 Task: Search one way flight ticket for 5 adults, 2 children, 1 infant in seat and 2 infants on lap in economy from Albuquerque: Albuquerque International Sunport to Springfield: Abraham Lincoln Capital Airport on 5-2-2023. Choice of flights is Delta. Number of bags: 1 carry on bag and 1 checked bag. Price is upto 100000. Outbound departure time preference is 22:00.
Action: Mouse moved to (262, 368)
Screenshot: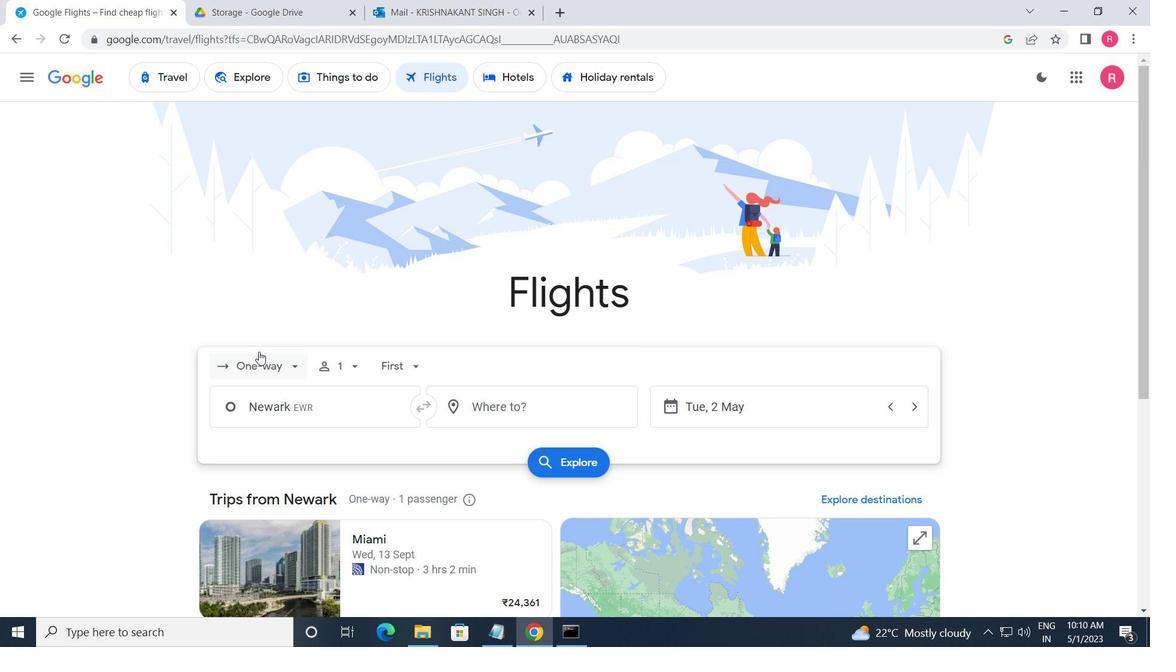 
Action: Mouse pressed left at (262, 368)
Screenshot: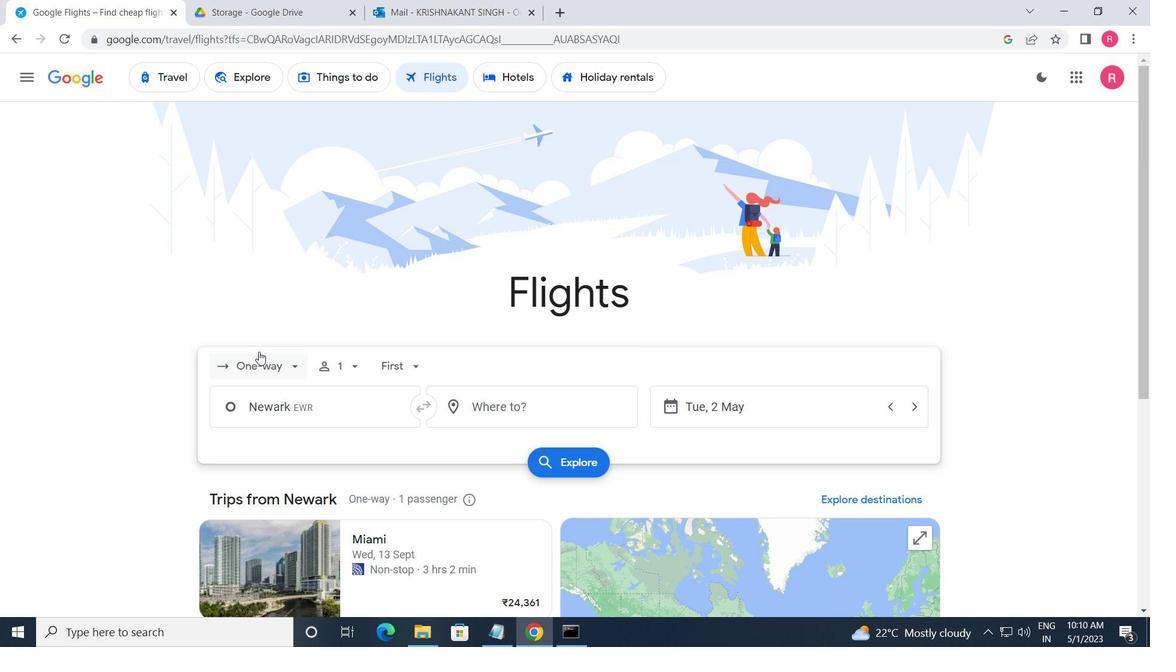 
Action: Mouse moved to (252, 440)
Screenshot: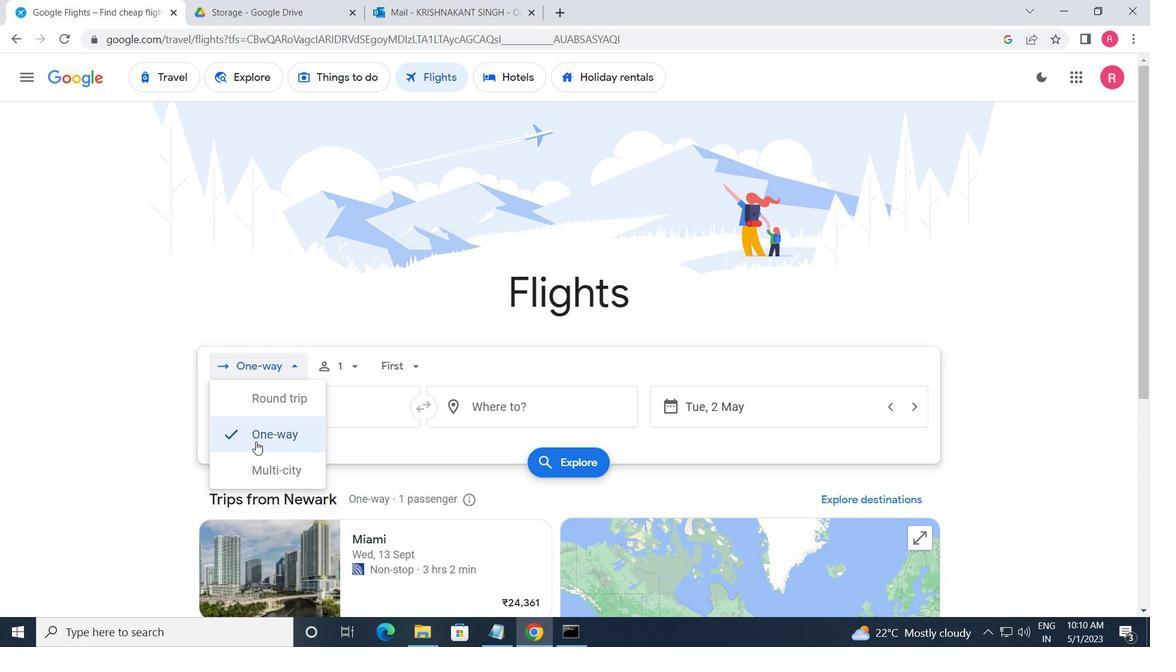
Action: Mouse pressed left at (252, 440)
Screenshot: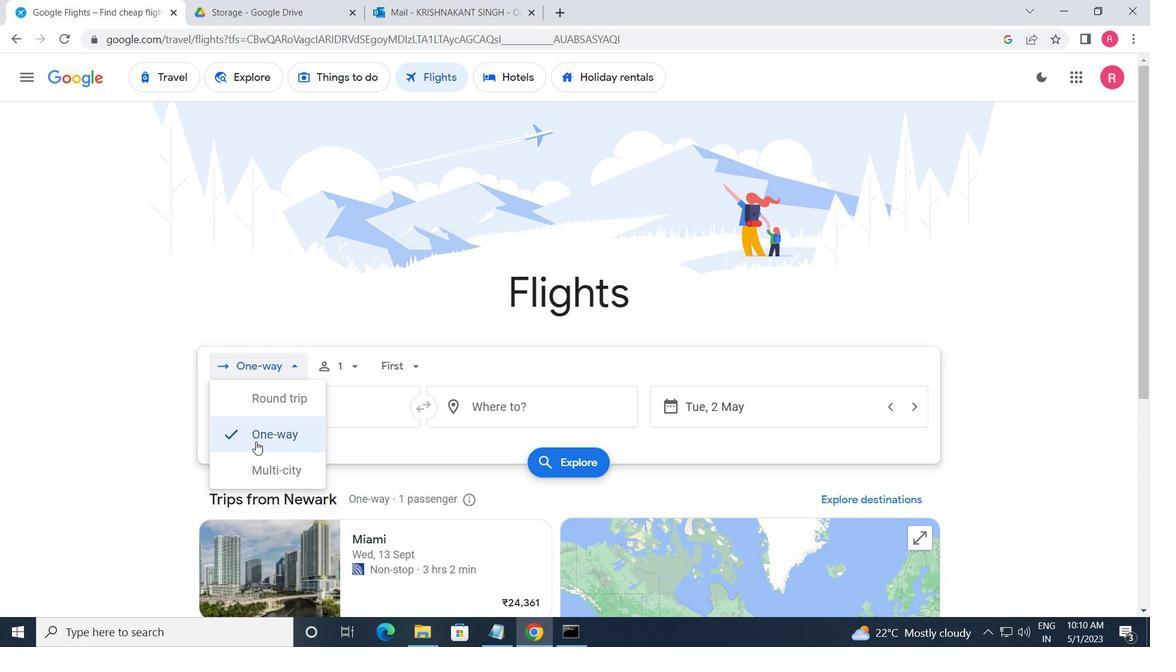 
Action: Mouse moved to (355, 364)
Screenshot: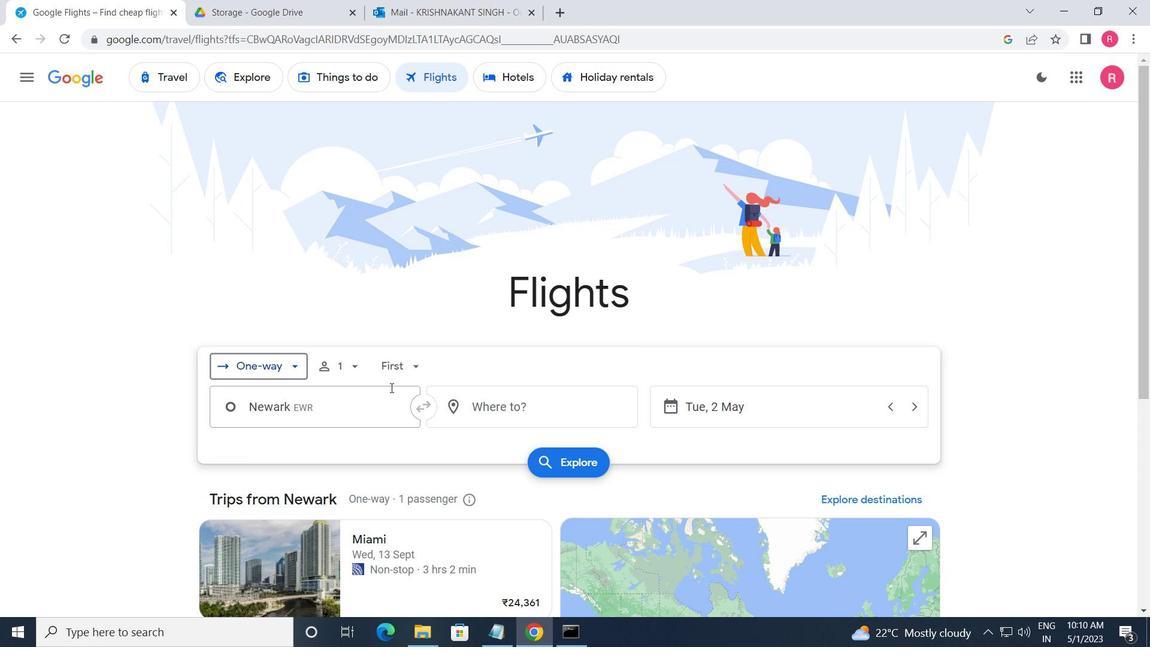 
Action: Mouse pressed left at (355, 364)
Screenshot: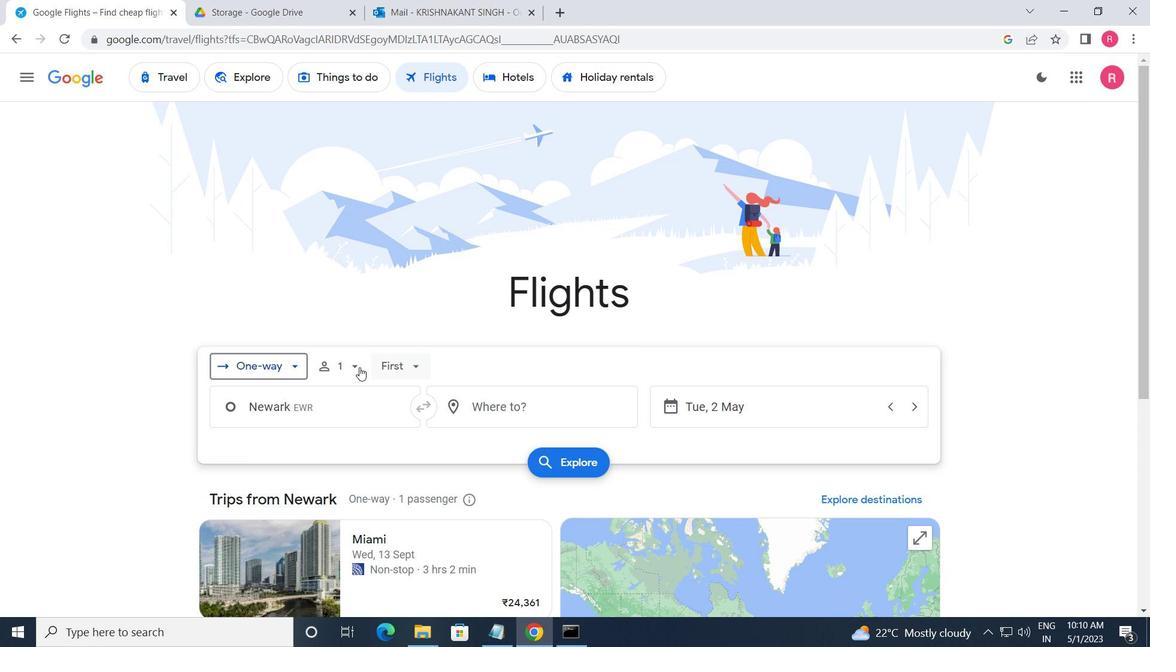 
Action: Mouse moved to (466, 411)
Screenshot: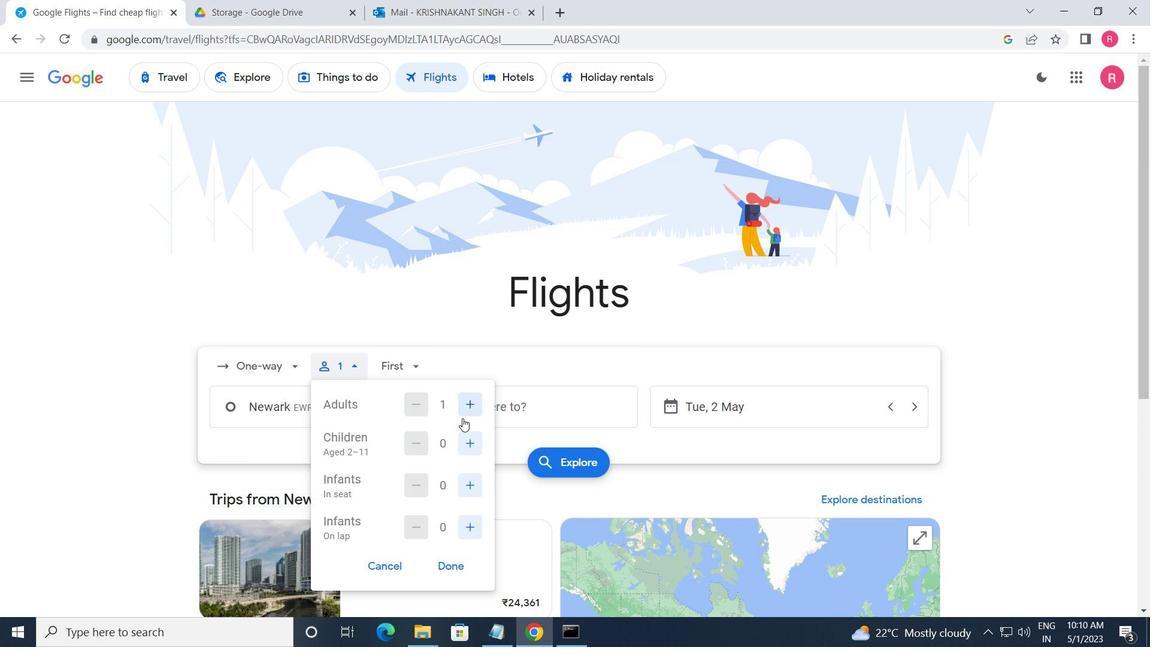 
Action: Mouse pressed left at (466, 411)
Screenshot: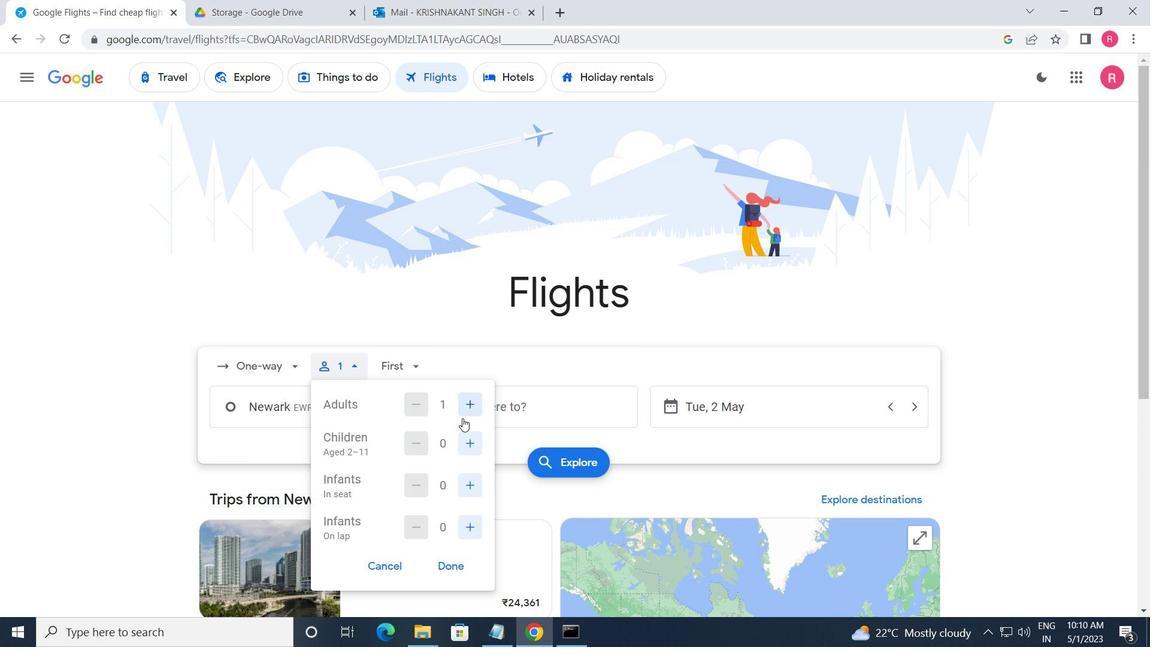 
Action: Mouse moved to (468, 412)
Screenshot: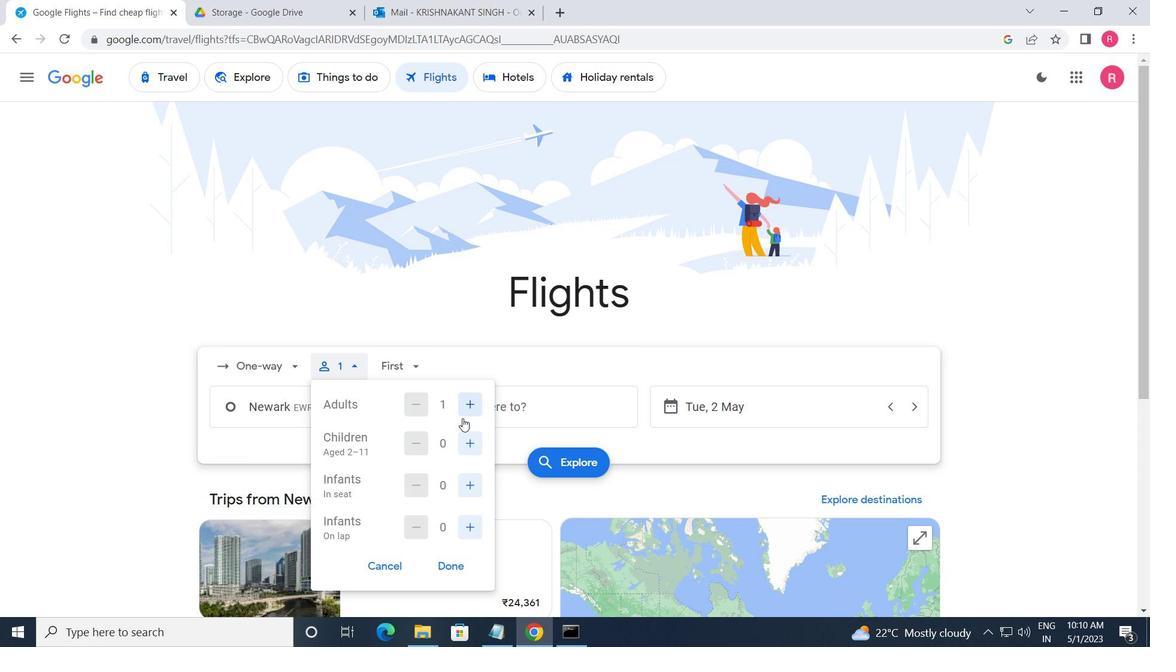
Action: Mouse pressed left at (468, 412)
Screenshot: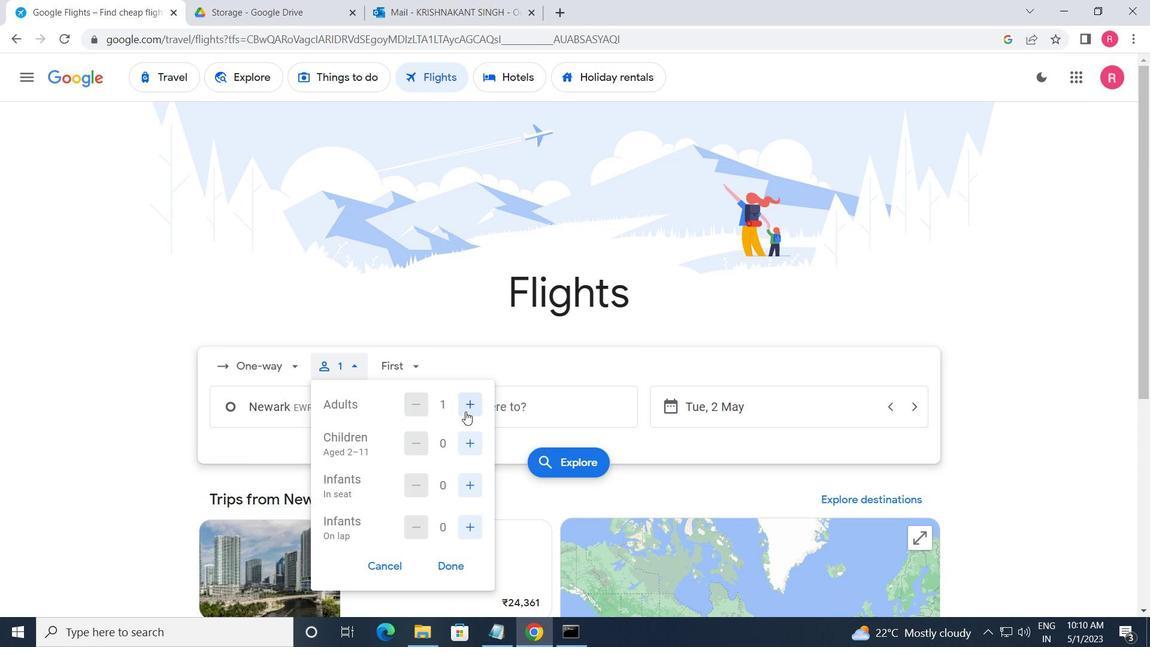
Action: Mouse pressed left at (468, 412)
Screenshot: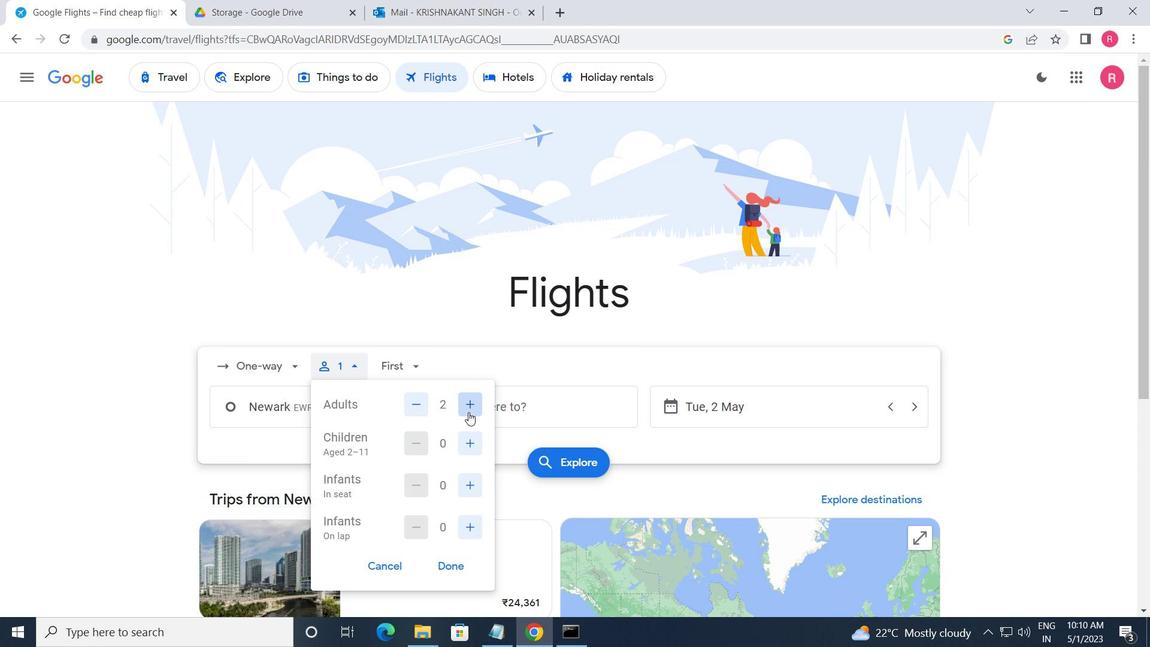 
Action: Mouse moved to (468, 412)
Screenshot: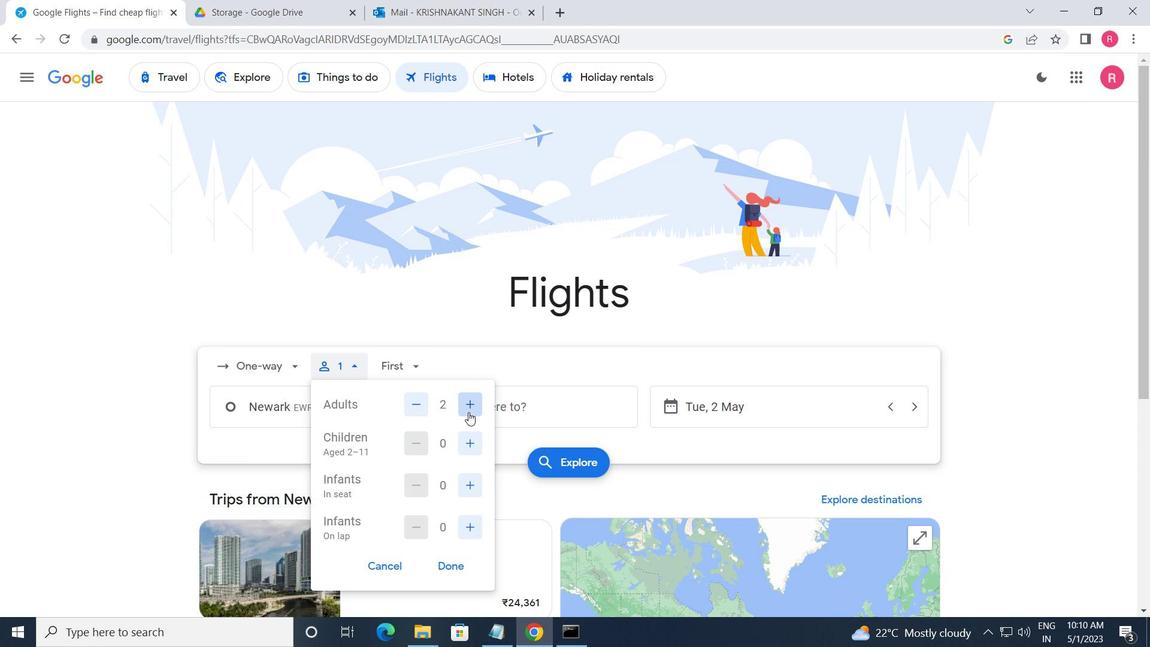 
Action: Mouse pressed left at (468, 412)
Screenshot: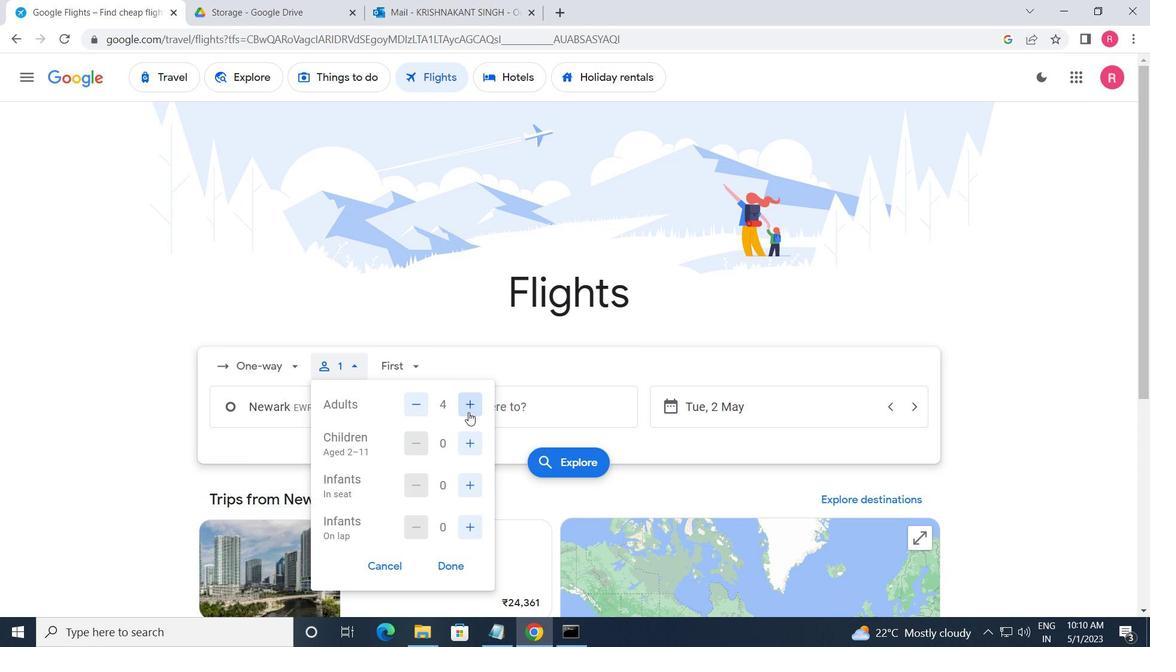 
Action: Mouse moved to (472, 445)
Screenshot: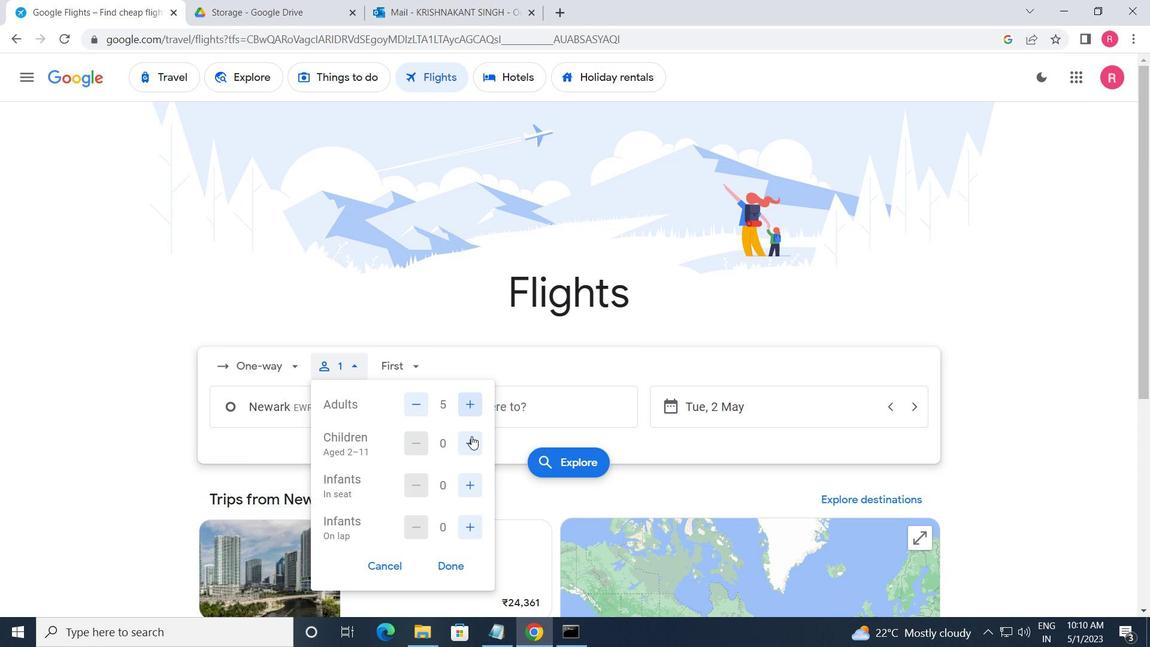 
Action: Mouse pressed left at (472, 445)
Screenshot: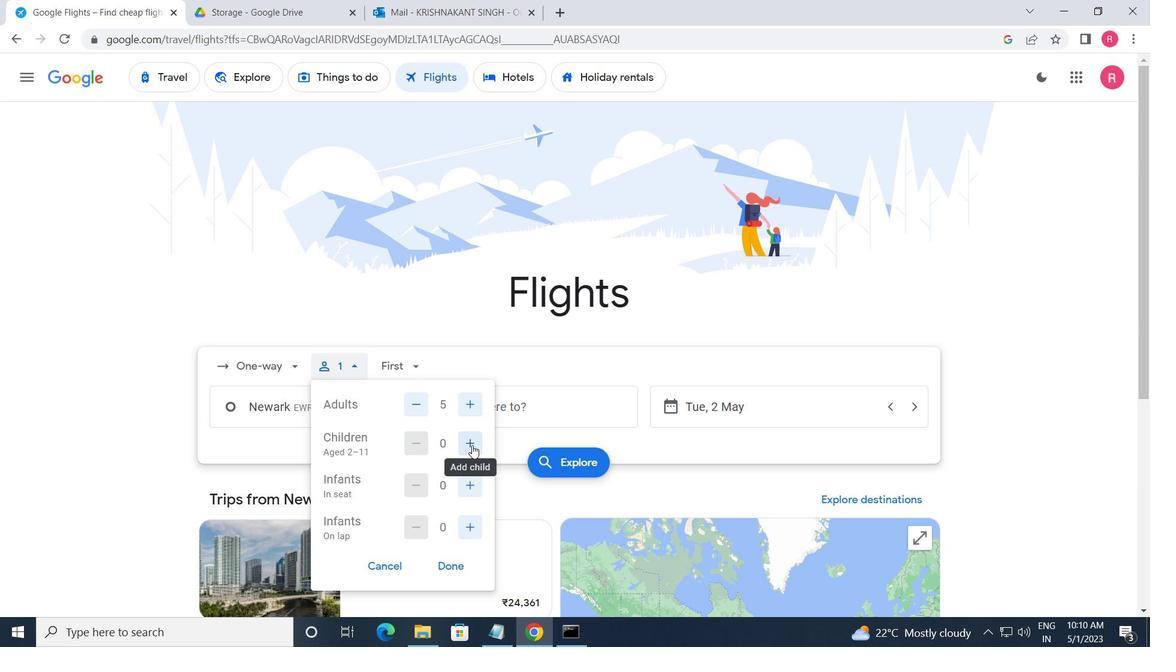 
Action: Mouse pressed left at (472, 445)
Screenshot: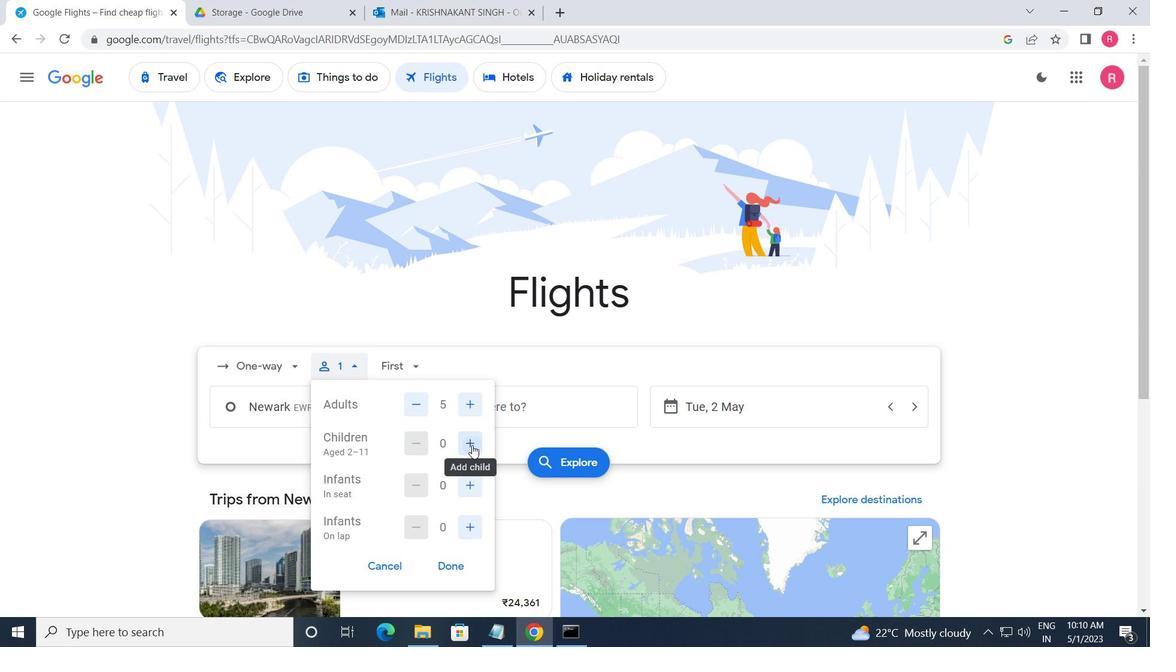 
Action: Mouse moved to (465, 491)
Screenshot: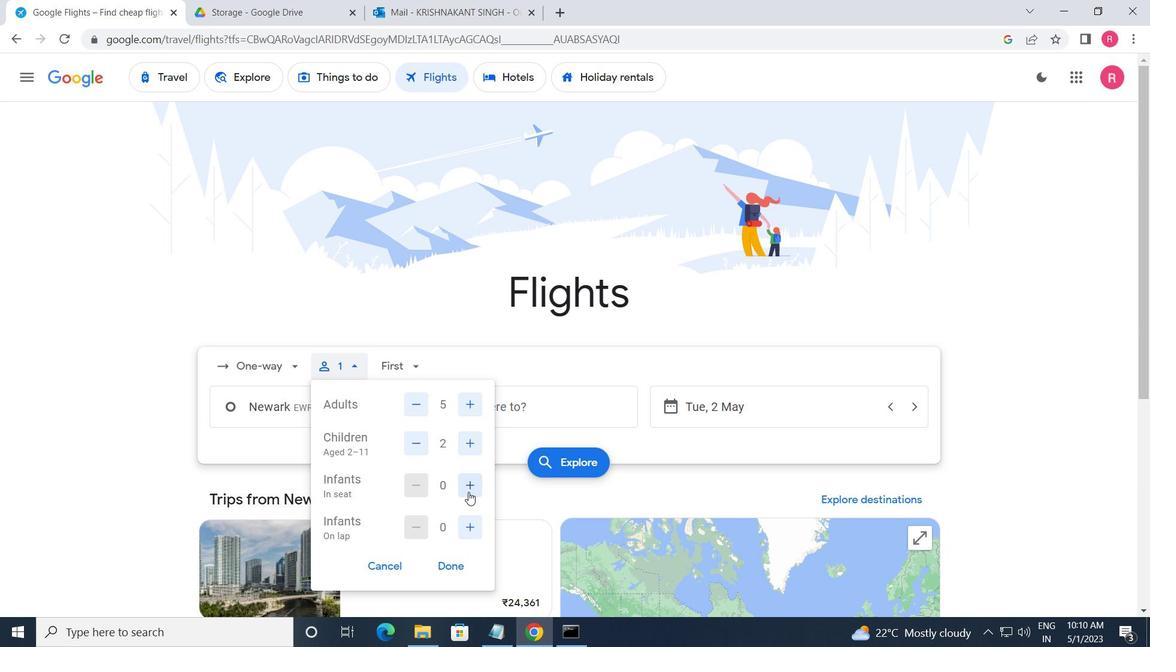 
Action: Mouse pressed left at (465, 491)
Screenshot: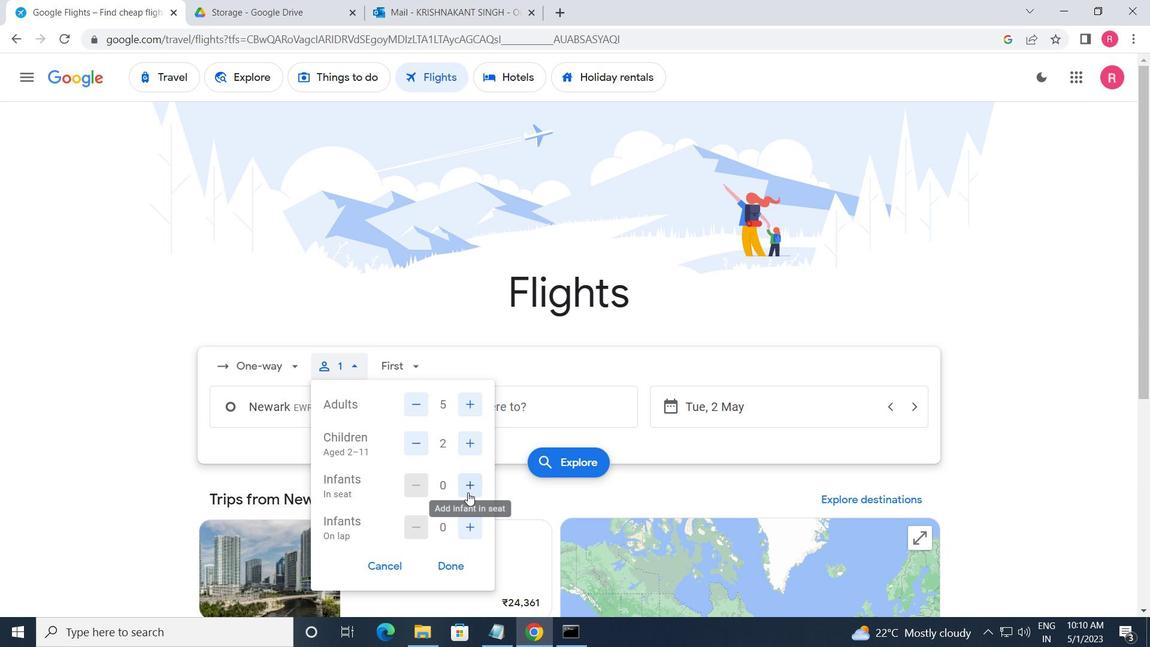 
Action: Mouse moved to (466, 519)
Screenshot: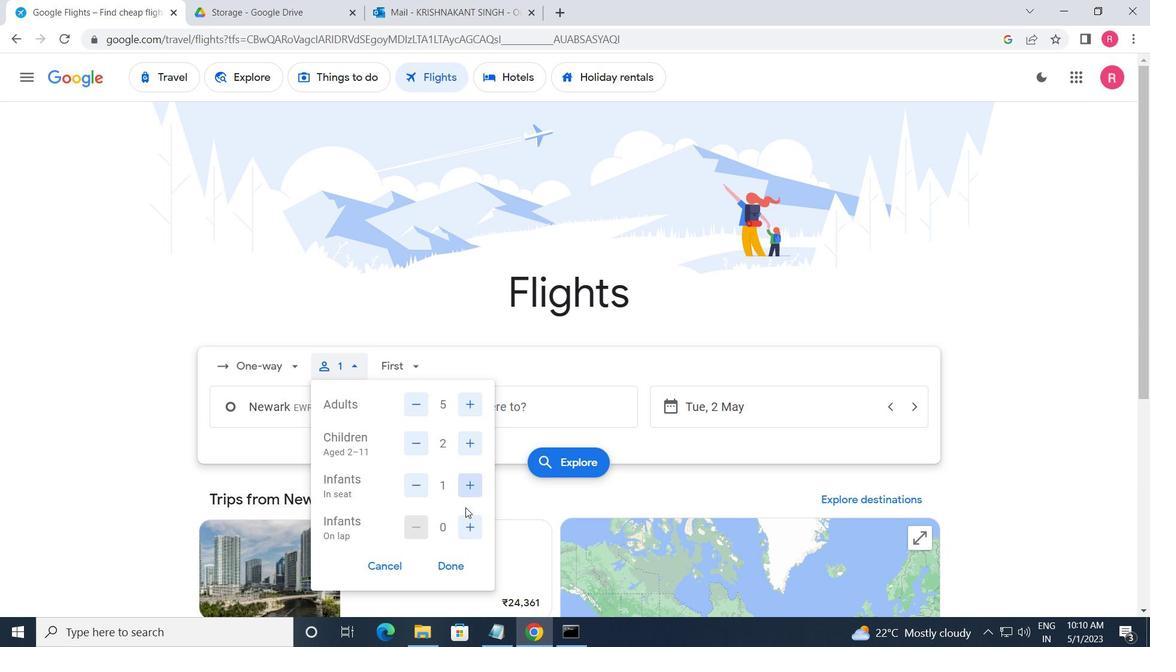 
Action: Mouse pressed left at (466, 519)
Screenshot: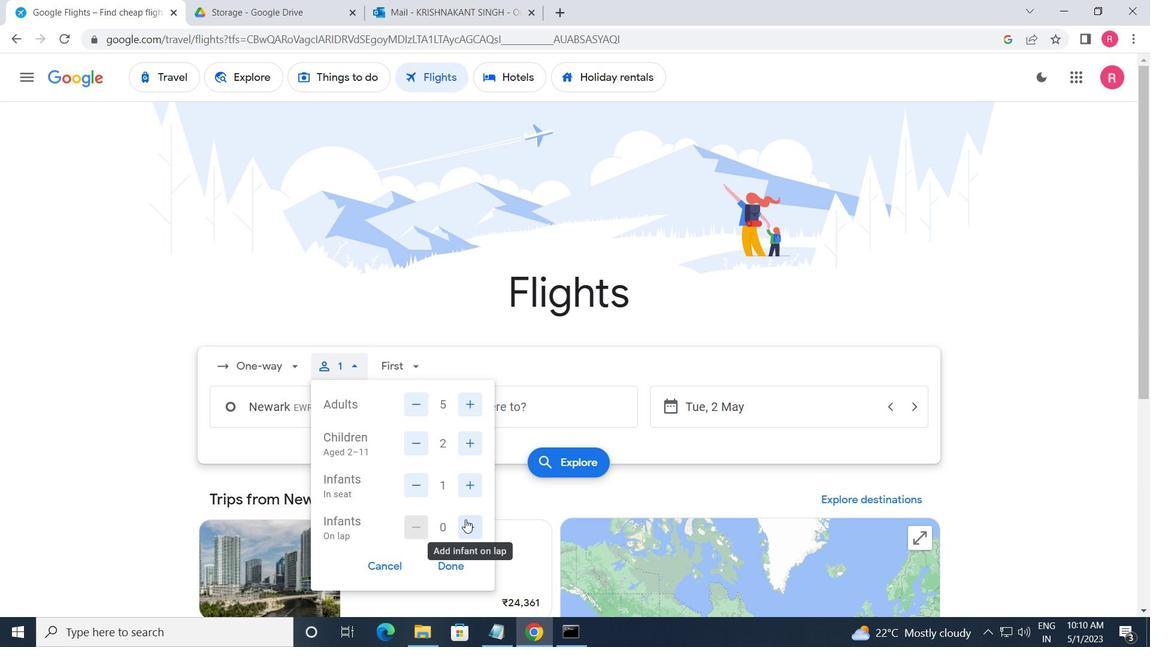 
Action: Mouse moved to (453, 566)
Screenshot: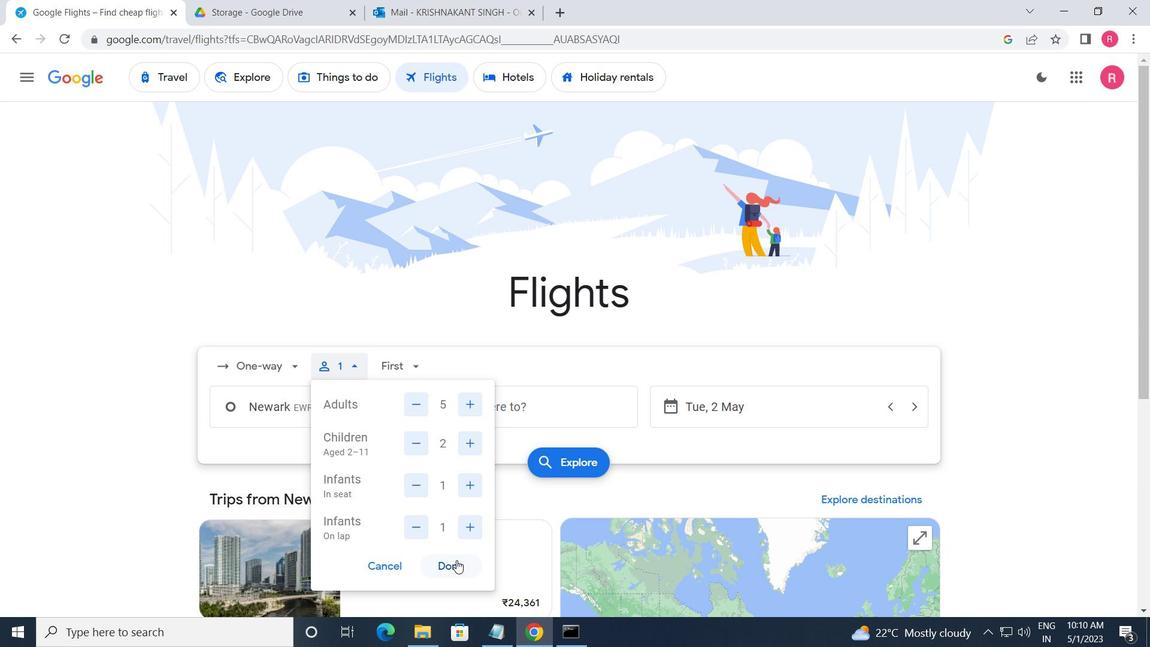 
Action: Mouse pressed left at (453, 566)
Screenshot: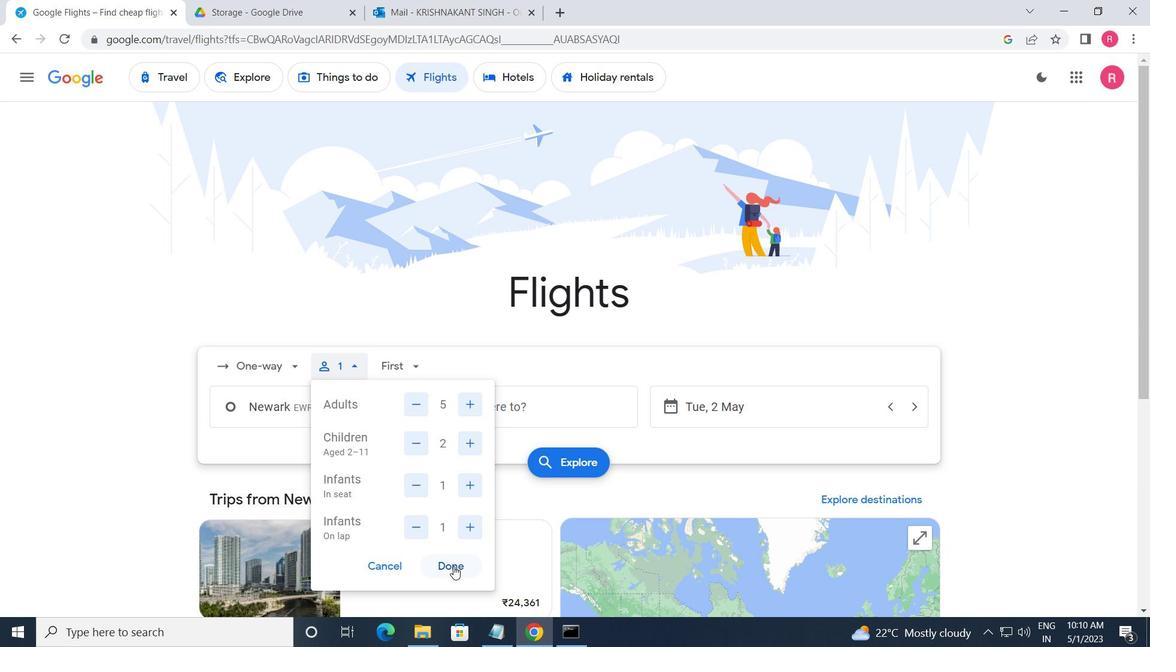 
Action: Mouse moved to (419, 365)
Screenshot: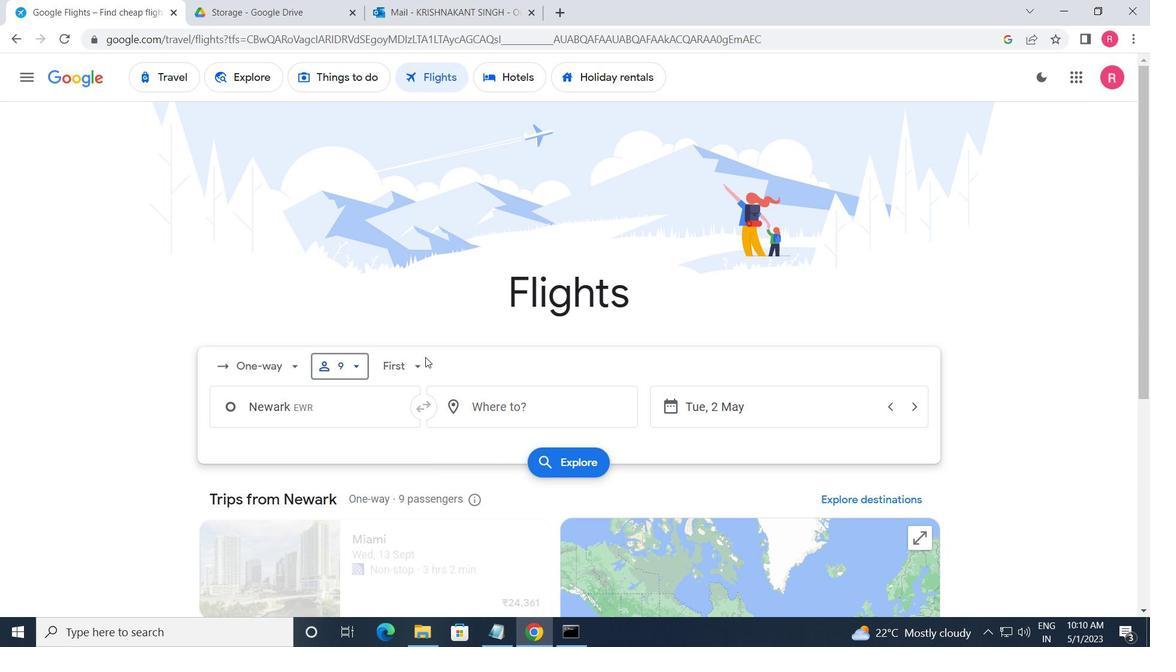 
Action: Mouse pressed left at (419, 365)
Screenshot: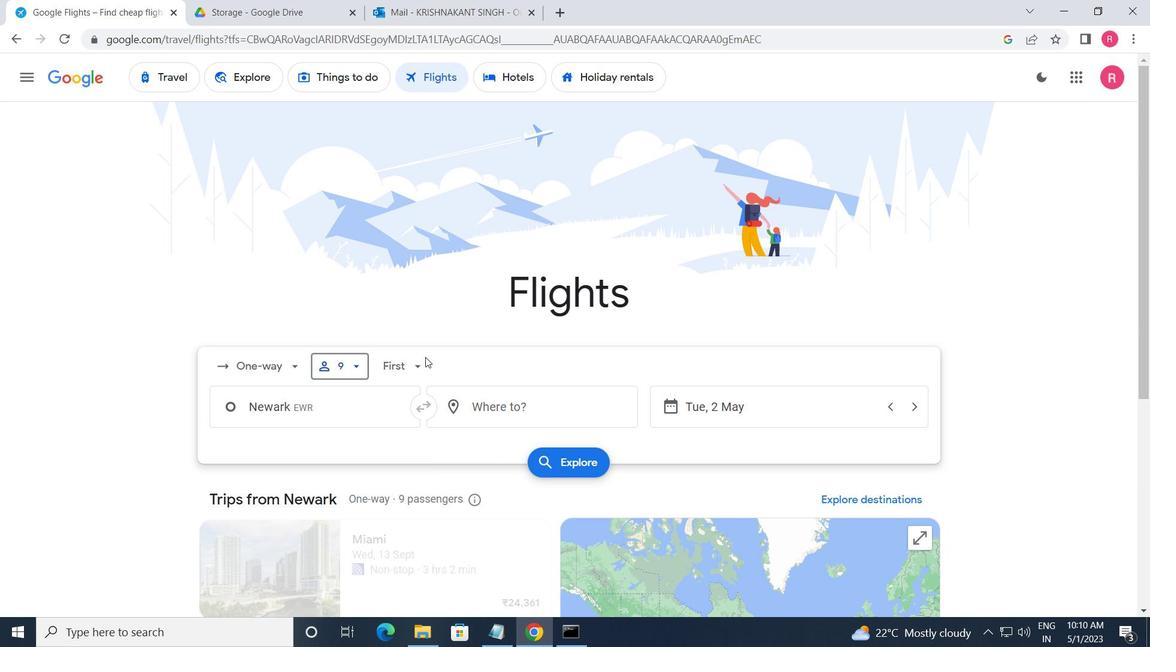 
Action: Mouse moved to (424, 409)
Screenshot: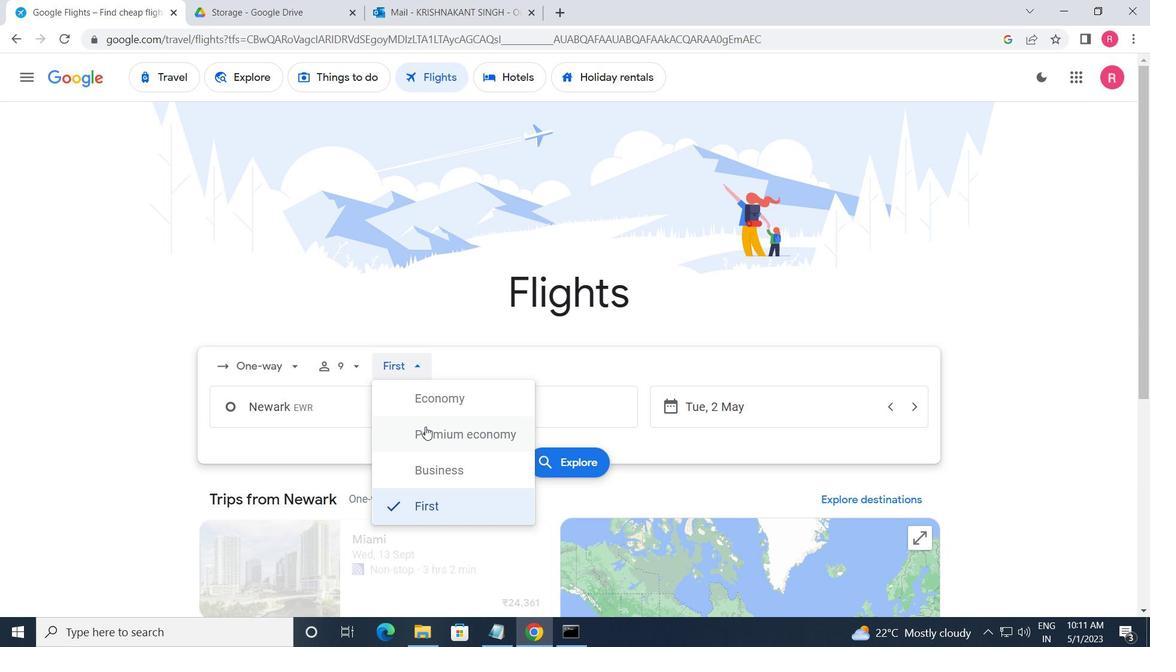 
Action: Mouse pressed left at (424, 409)
Screenshot: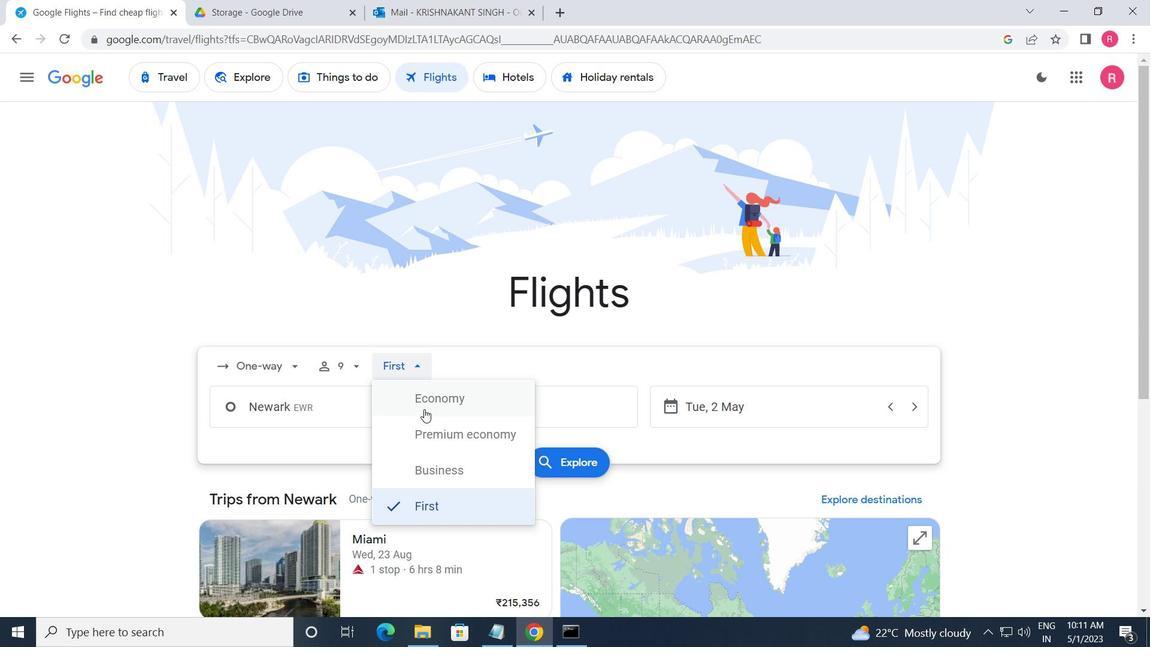 
Action: Mouse moved to (336, 403)
Screenshot: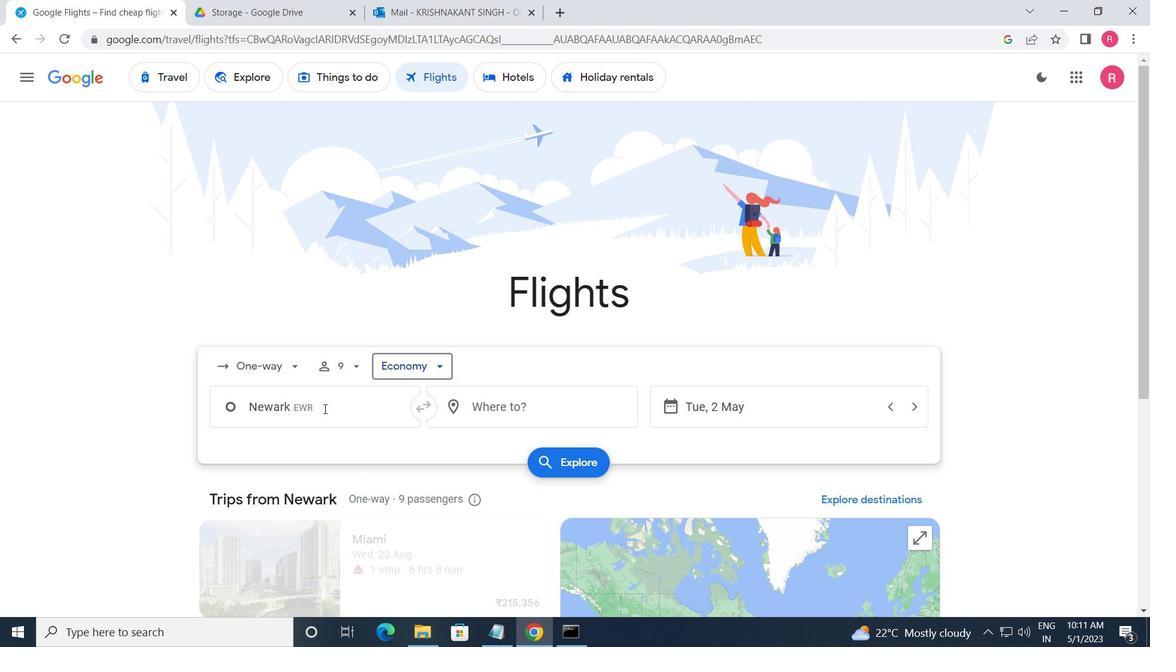 
Action: Mouse pressed left at (336, 403)
Screenshot: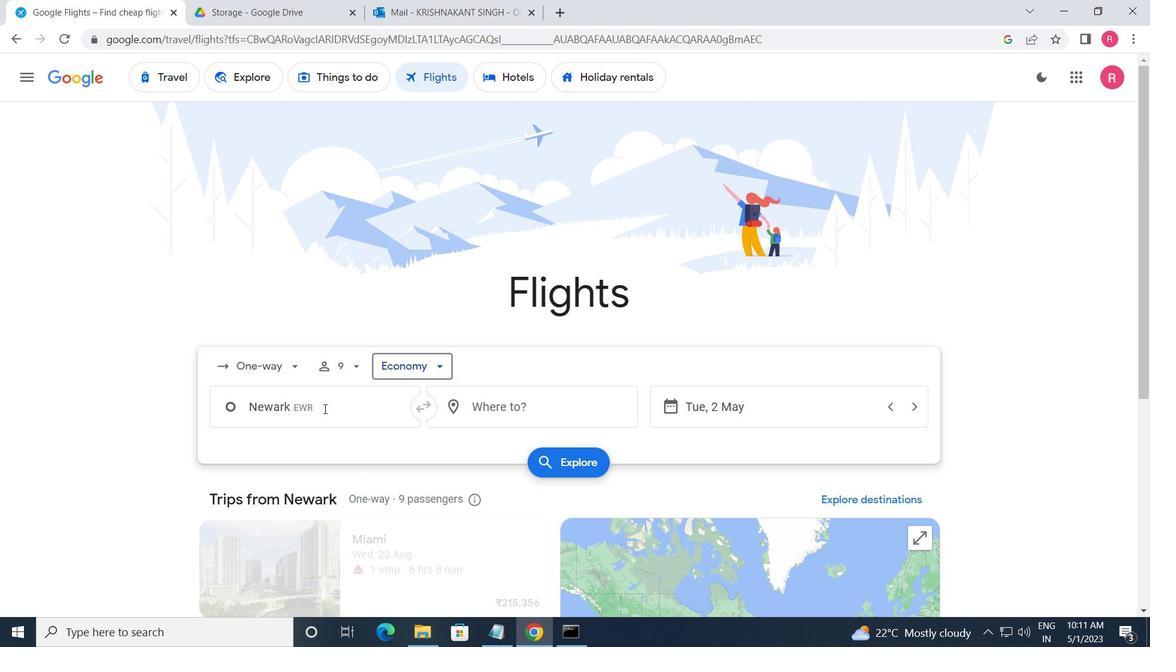 
Action: Mouse moved to (351, 492)
Screenshot: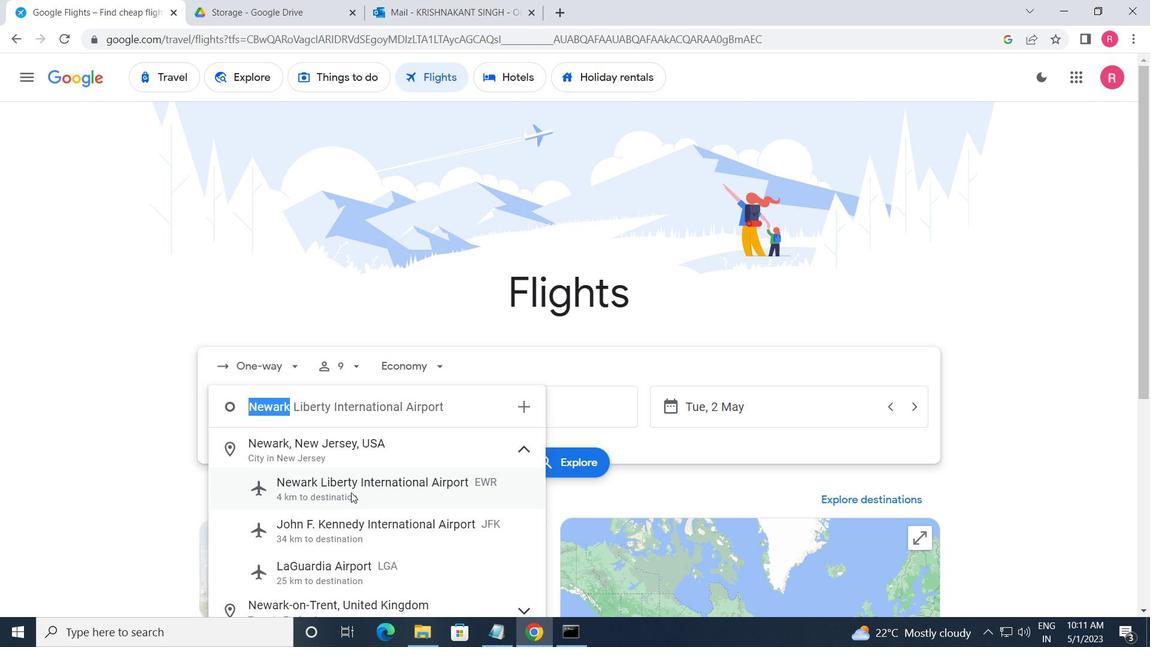 
Action: Mouse pressed left at (351, 492)
Screenshot: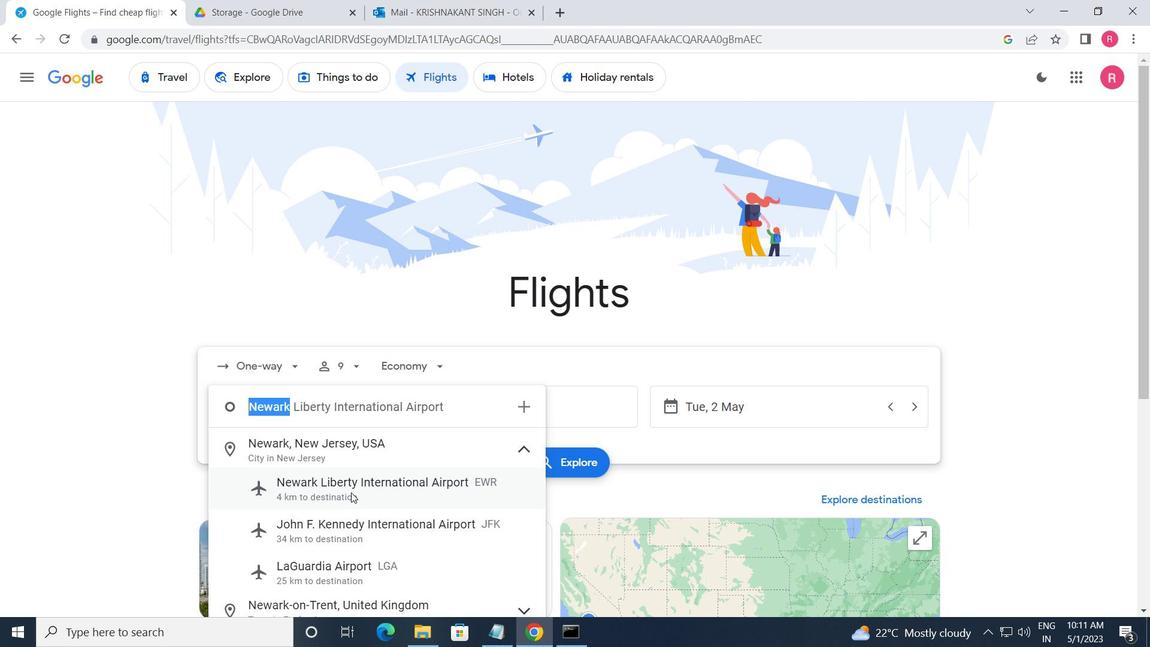 
Action: Mouse moved to (502, 416)
Screenshot: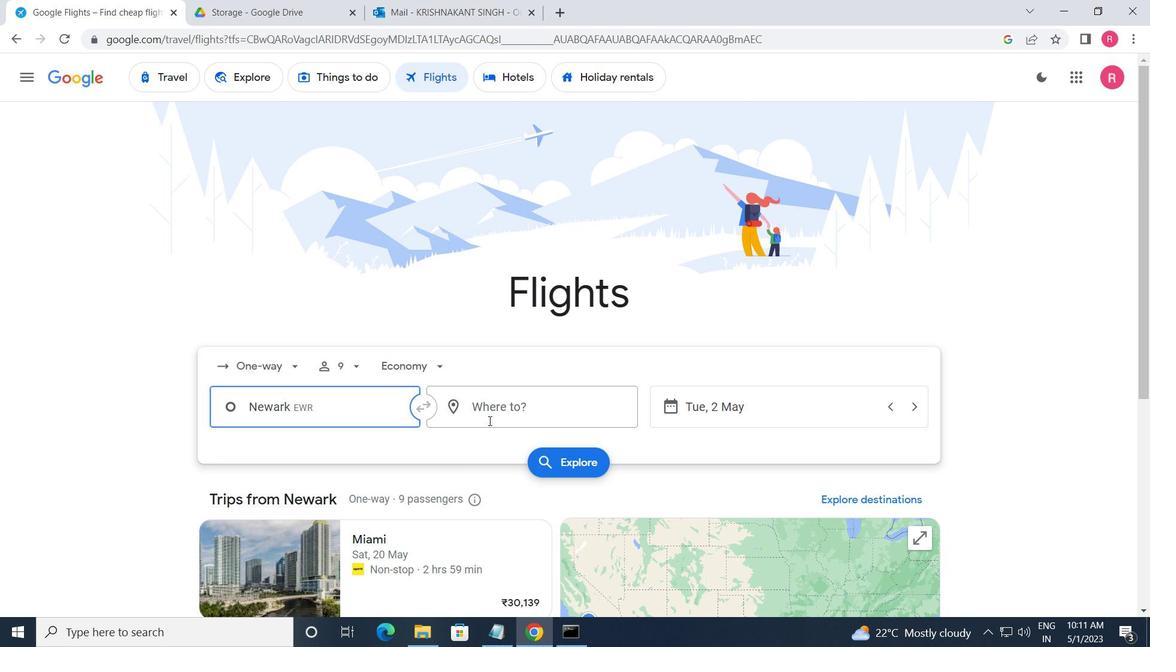 
Action: Mouse pressed left at (502, 416)
Screenshot: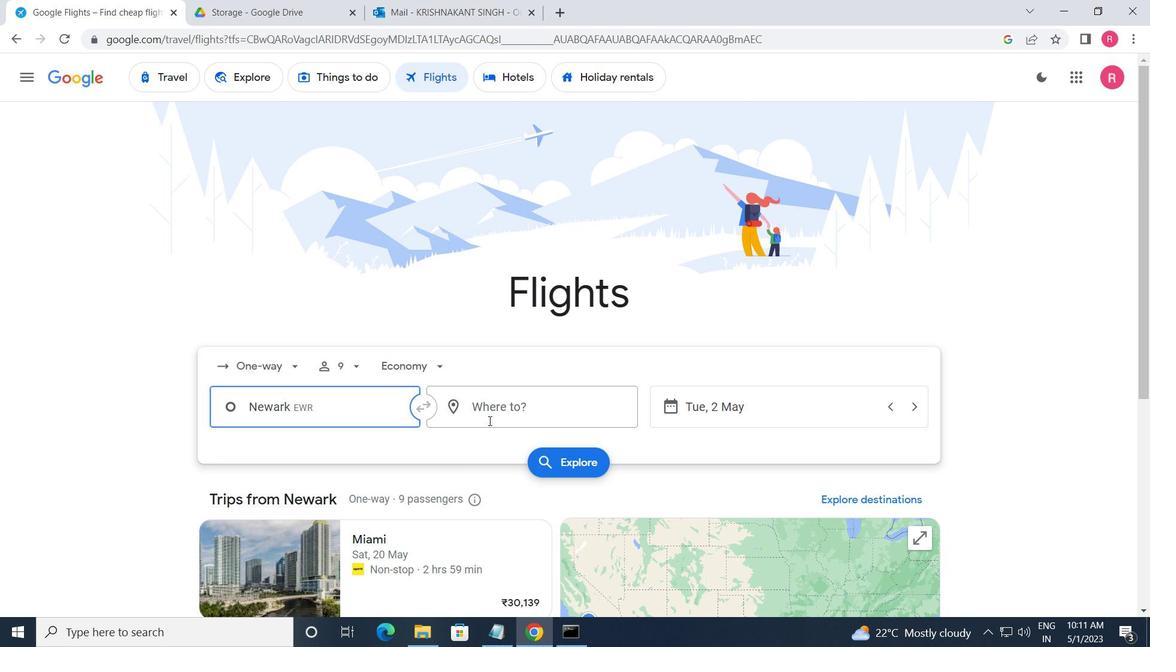 
Action: Mouse moved to (482, 550)
Screenshot: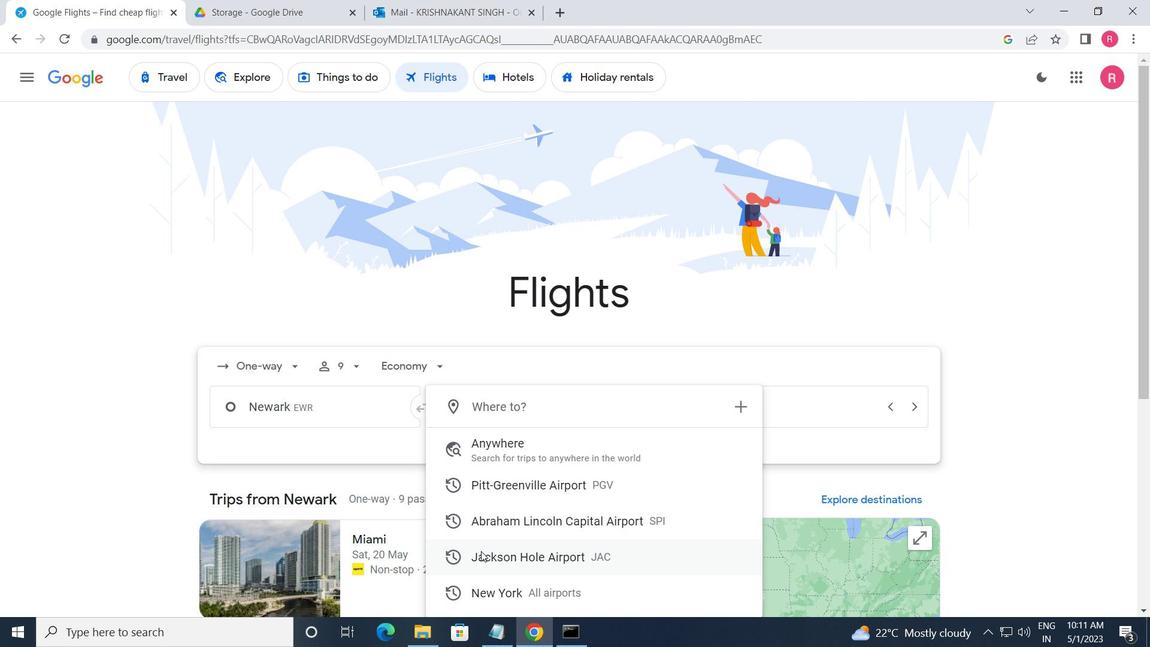 
Action: Mouse pressed left at (482, 550)
Screenshot: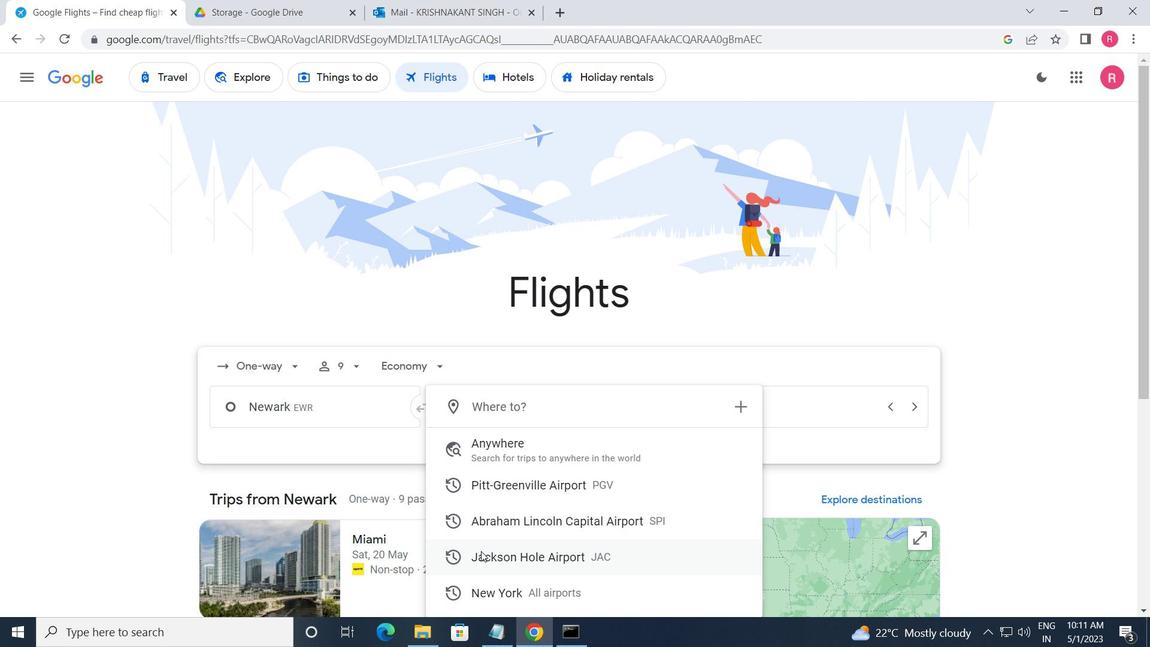 
Action: Mouse moved to (749, 422)
Screenshot: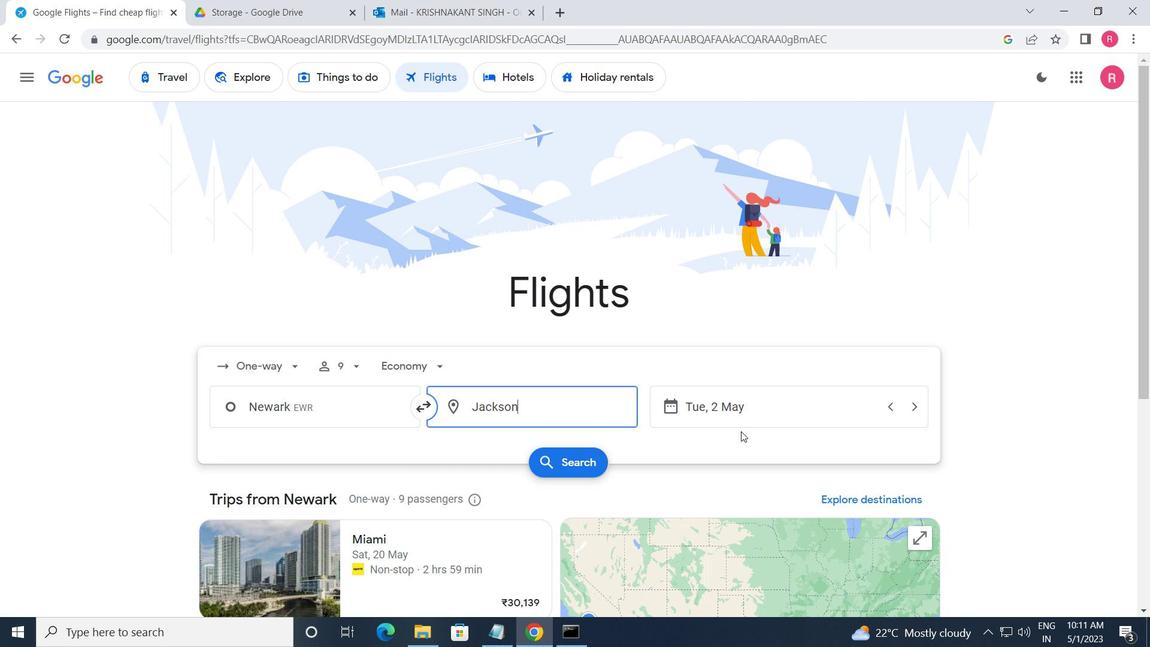 
Action: Mouse pressed left at (749, 422)
Screenshot: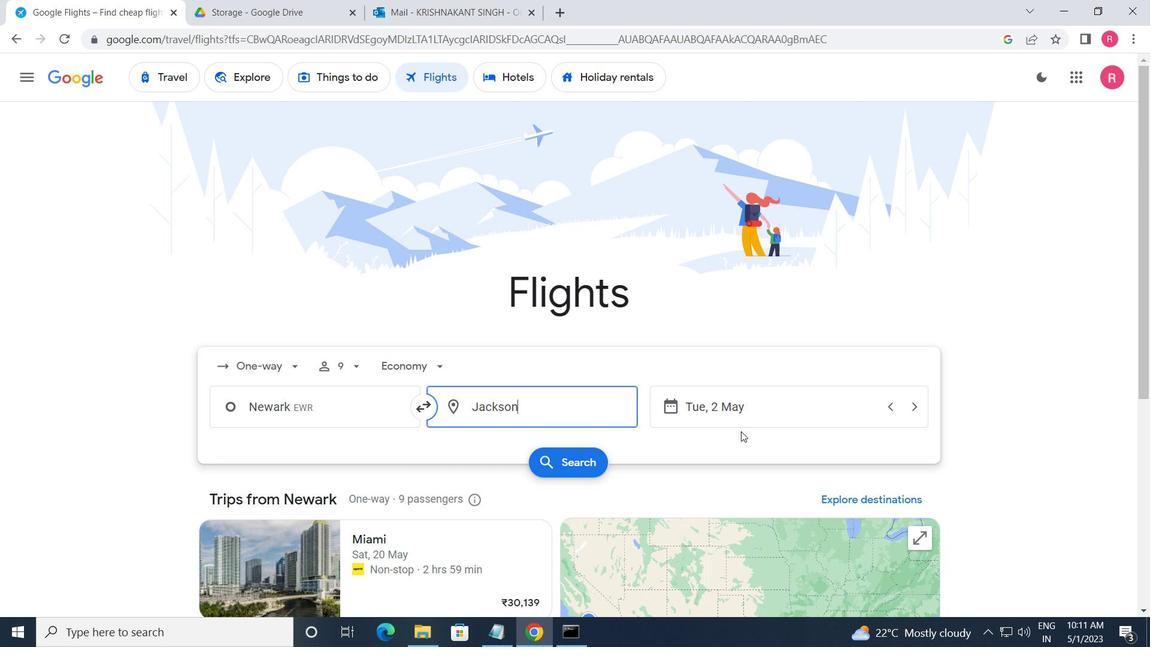 
Action: Mouse moved to (470, 356)
Screenshot: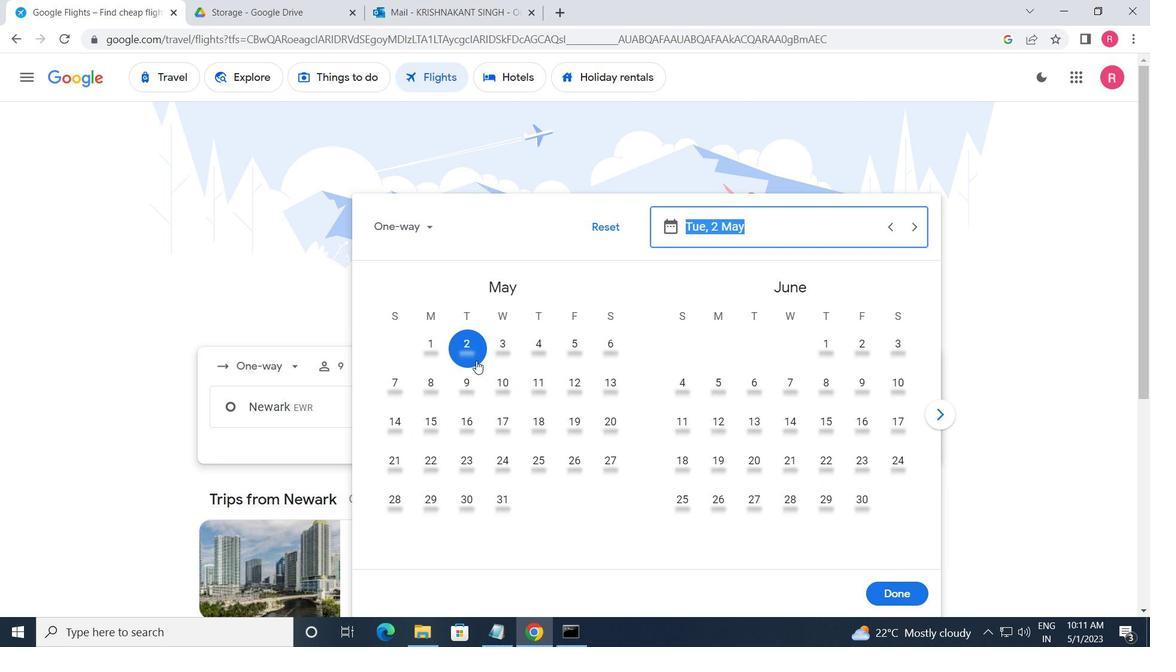 
Action: Mouse pressed left at (470, 356)
Screenshot: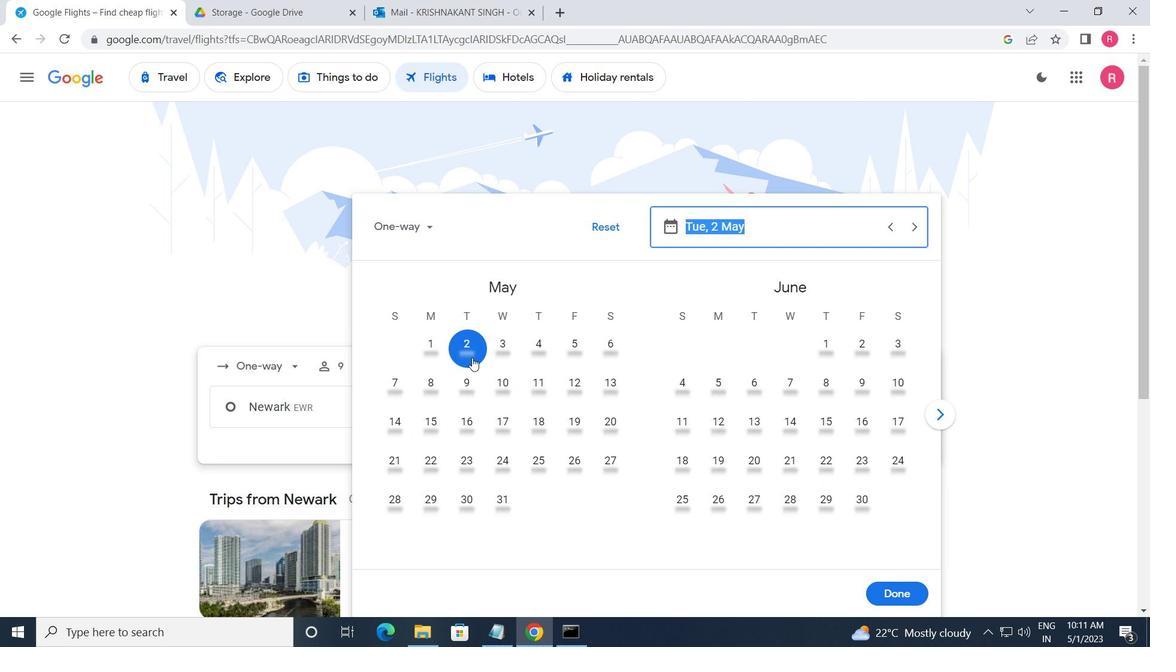 
Action: Mouse moved to (885, 601)
Screenshot: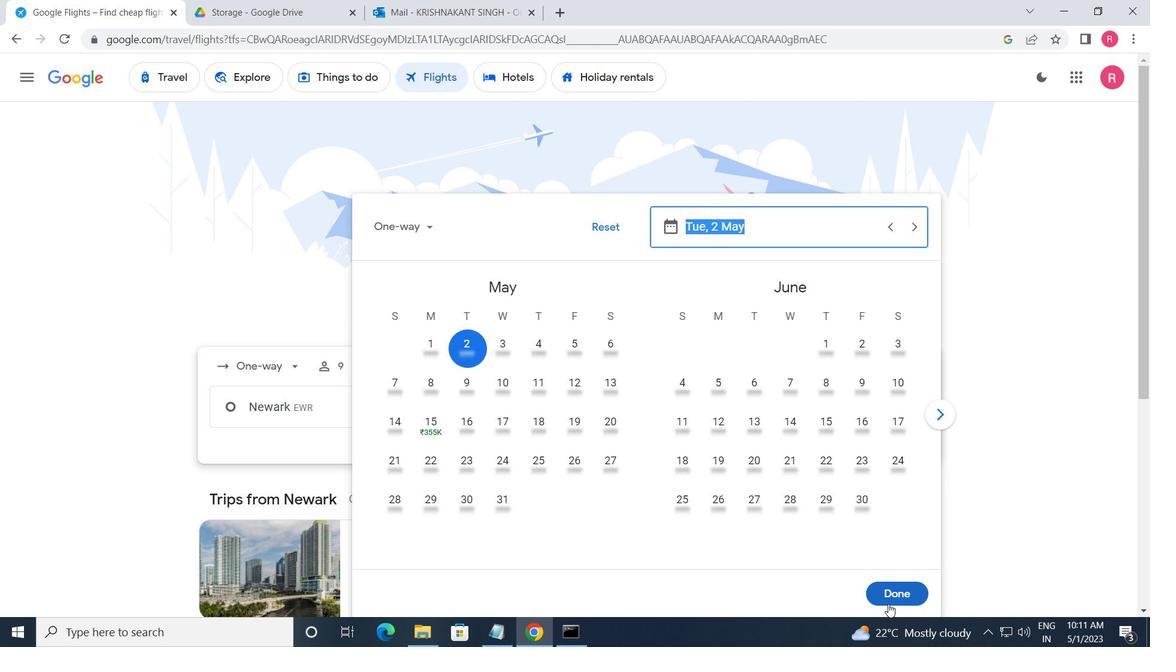 
Action: Mouse pressed left at (885, 601)
Screenshot: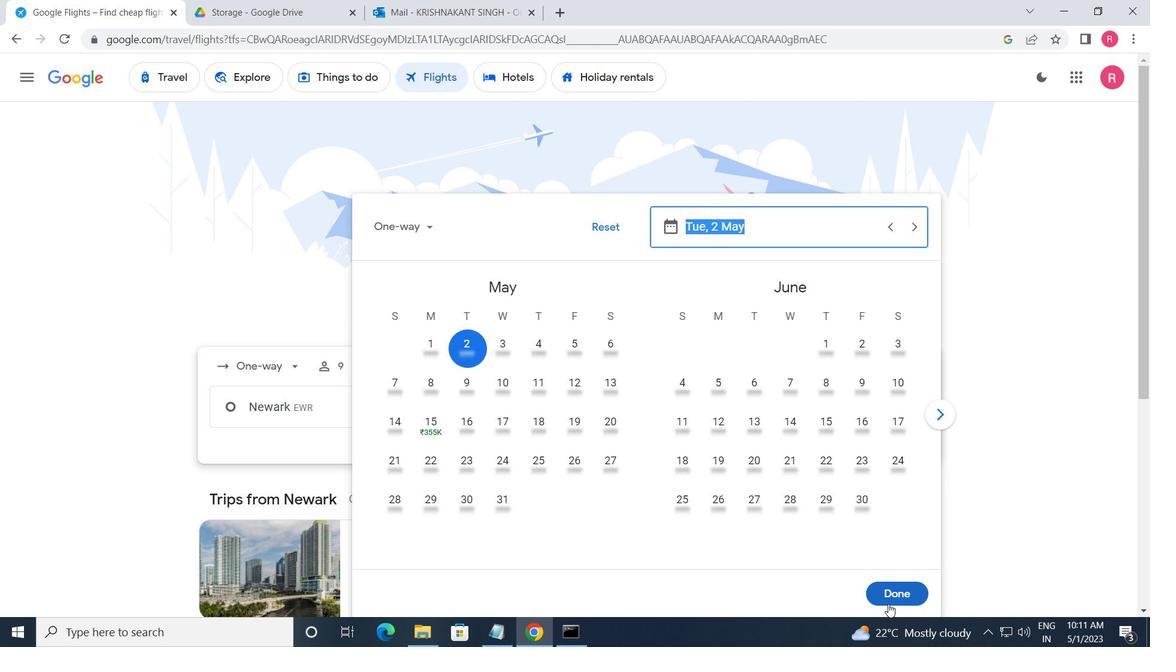 
Action: Mouse moved to (580, 463)
Screenshot: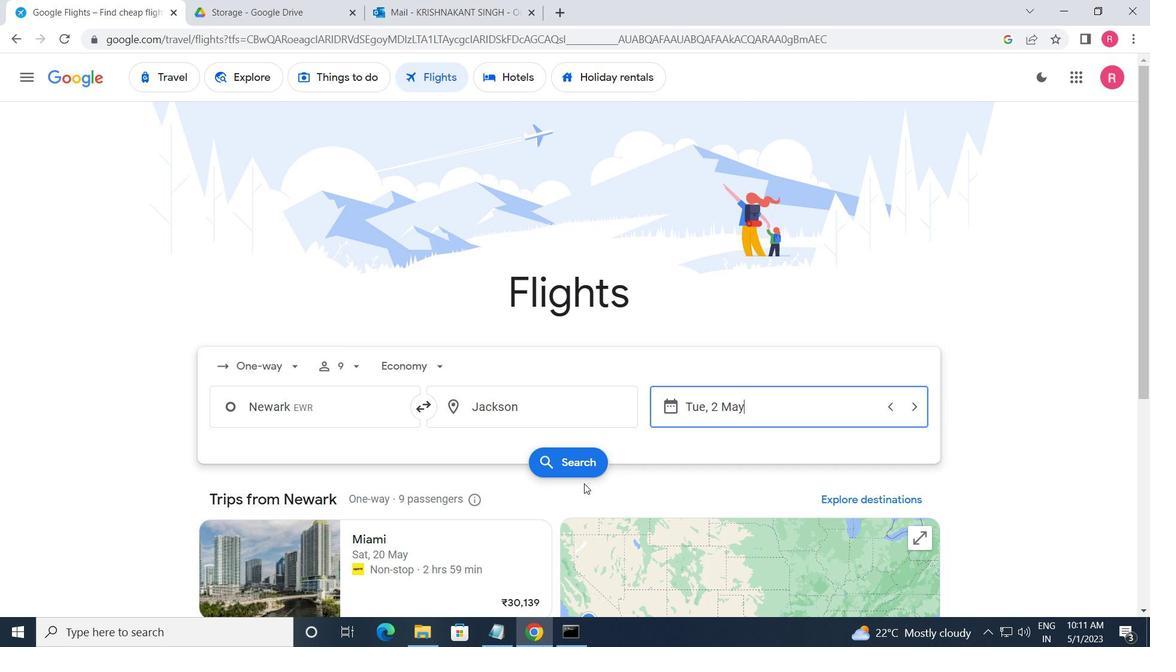 
Action: Mouse pressed left at (580, 463)
Screenshot: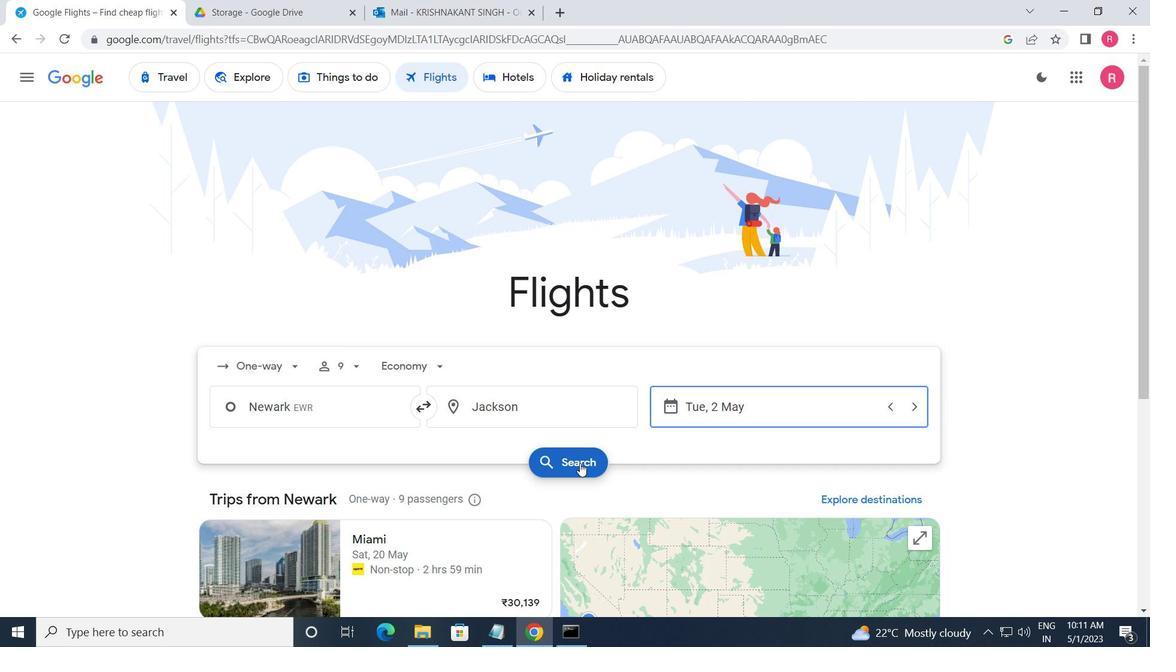 
Action: Mouse moved to (229, 213)
Screenshot: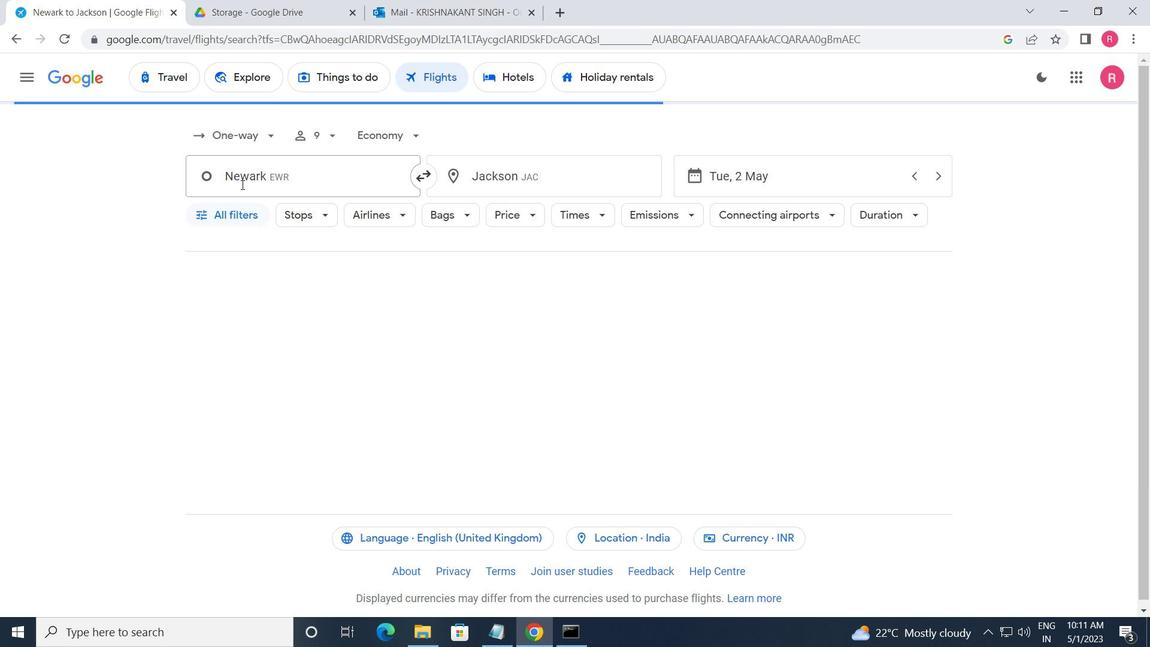 
Action: Mouse pressed left at (229, 213)
Screenshot: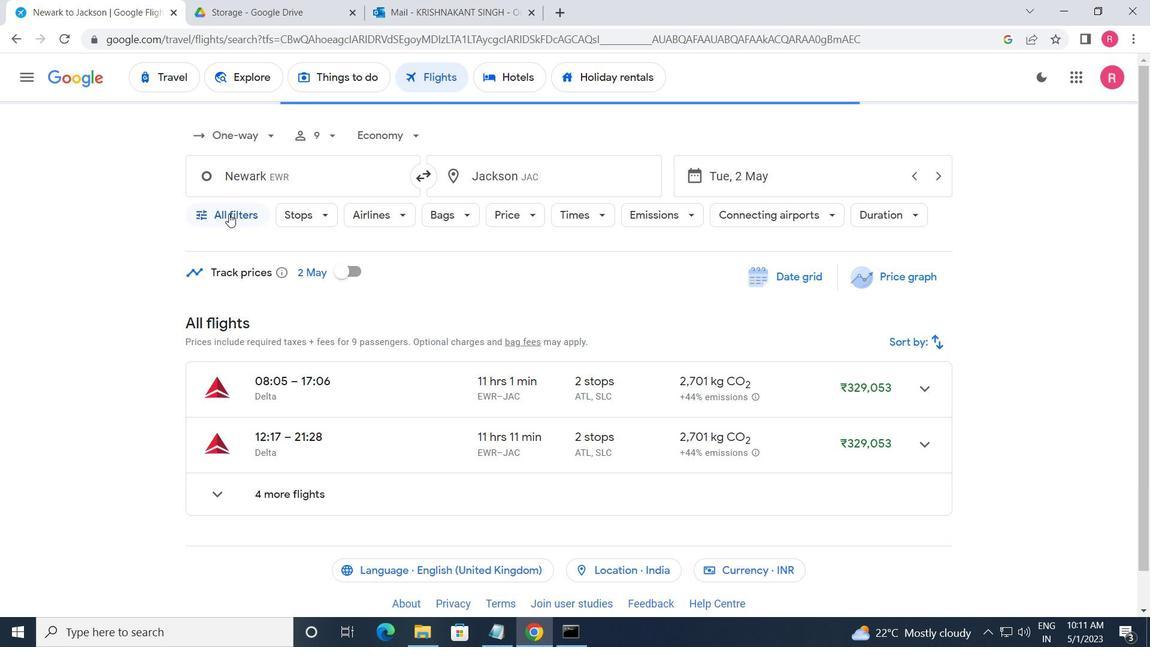 
Action: Mouse moved to (241, 364)
Screenshot: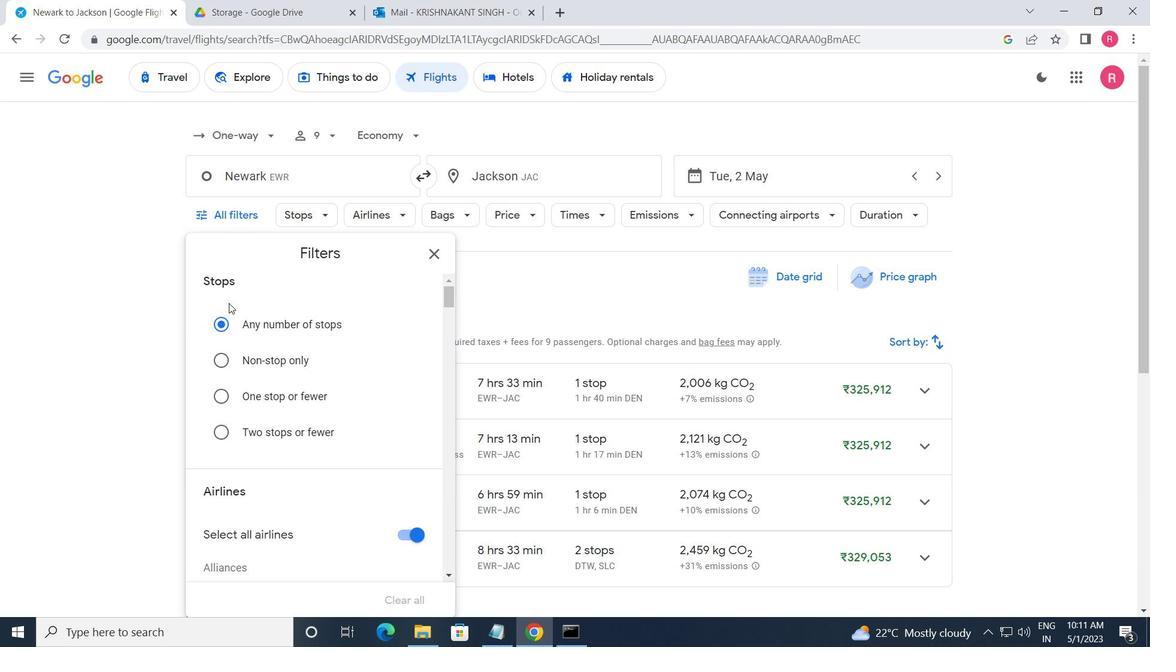 
Action: Mouse scrolled (241, 363) with delta (0, 0)
Screenshot: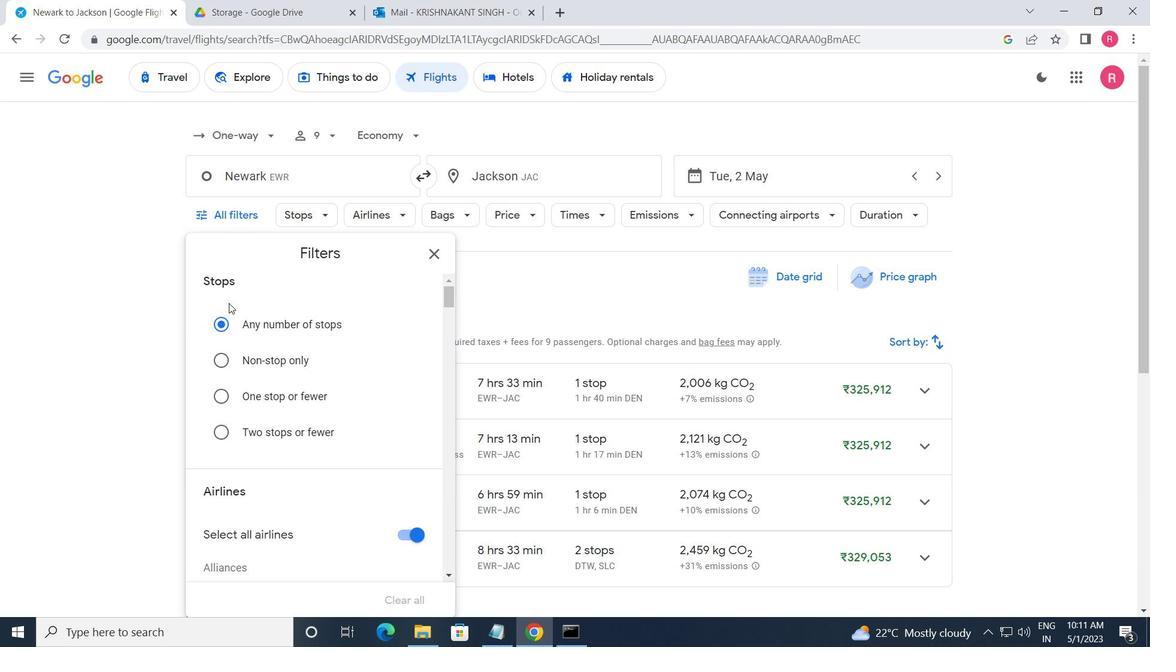 
Action: Mouse scrolled (241, 363) with delta (0, 0)
Screenshot: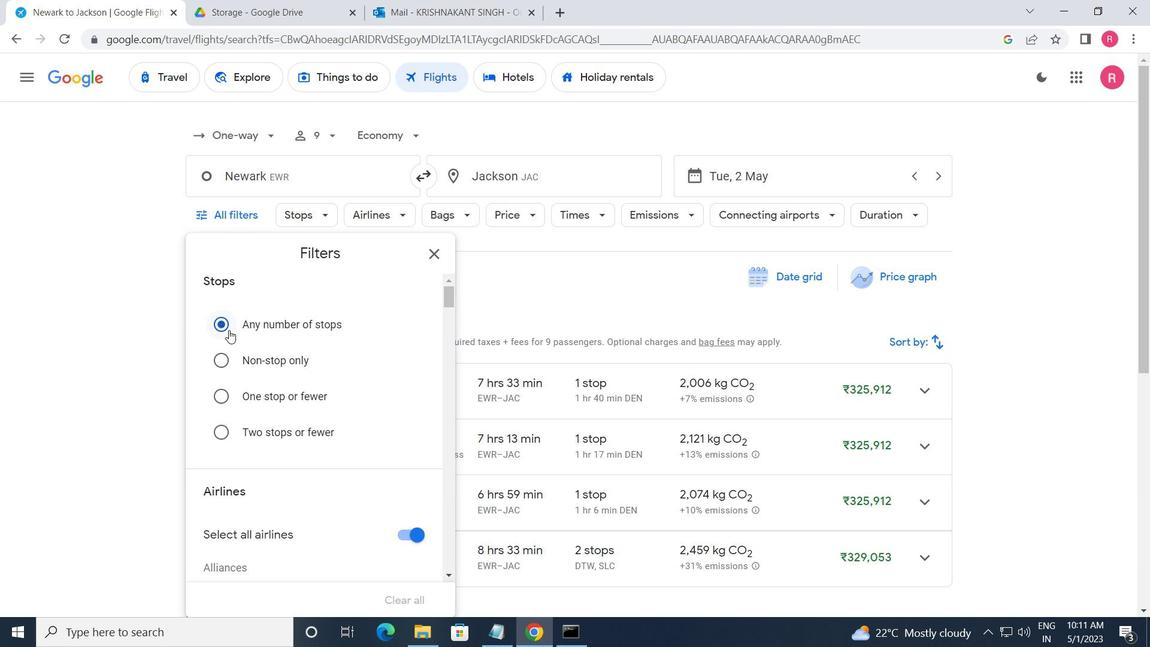 
Action: Mouse scrolled (241, 363) with delta (0, 0)
Screenshot: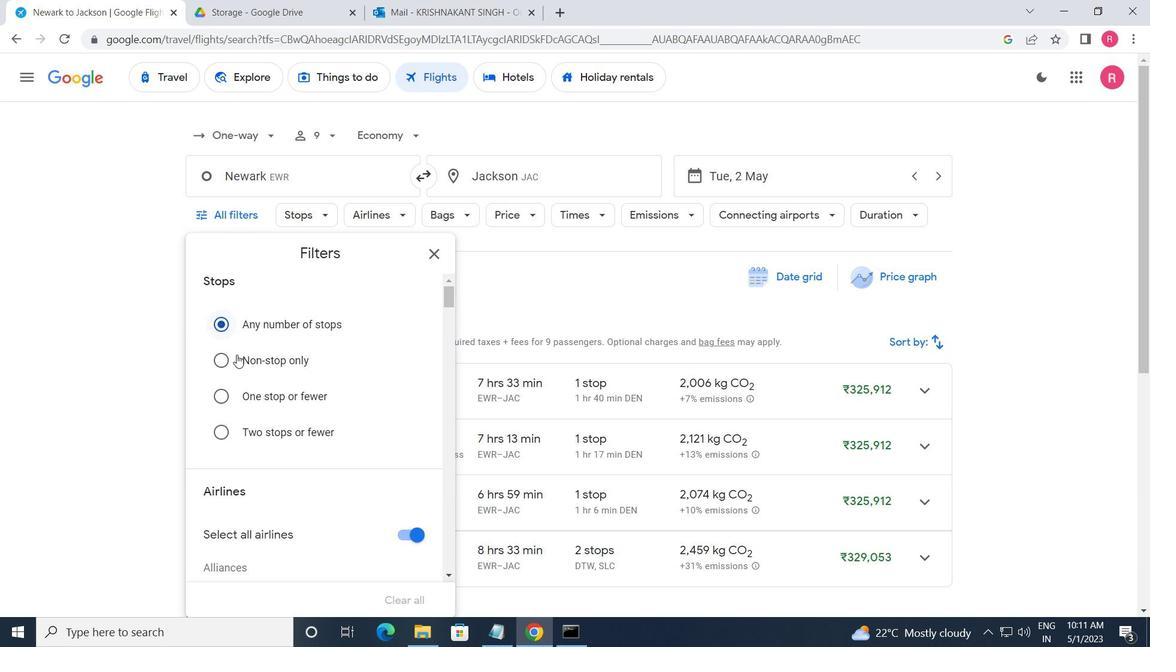 
Action: Mouse moved to (243, 364)
Screenshot: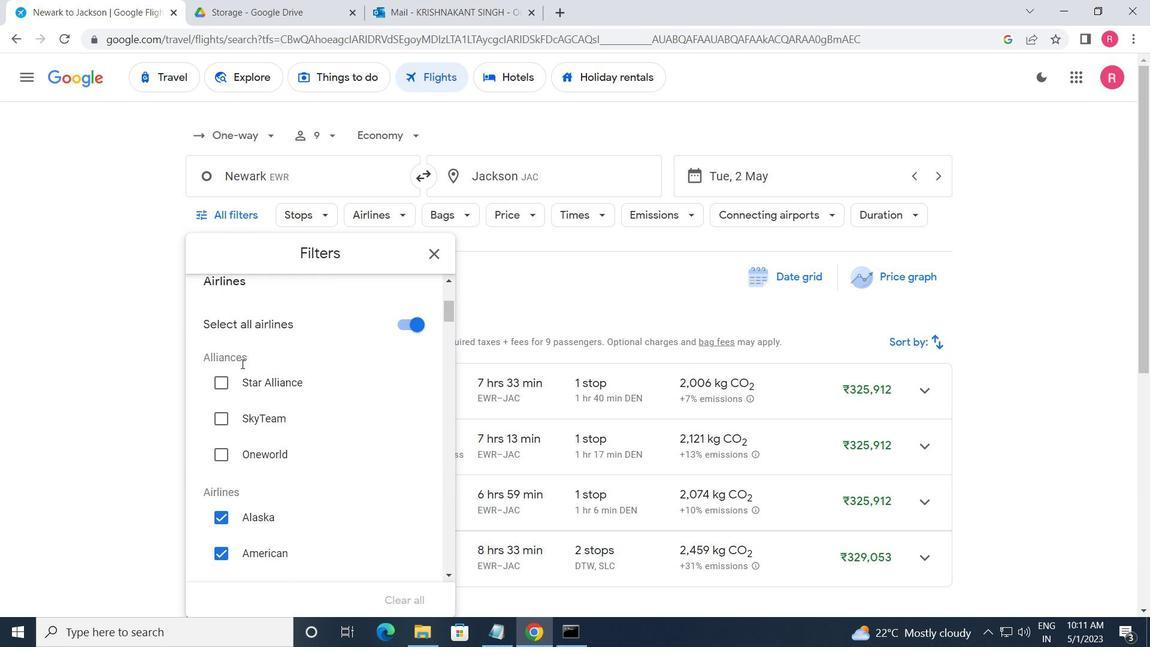 
Action: Mouse scrolled (243, 363) with delta (0, 0)
Screenshot: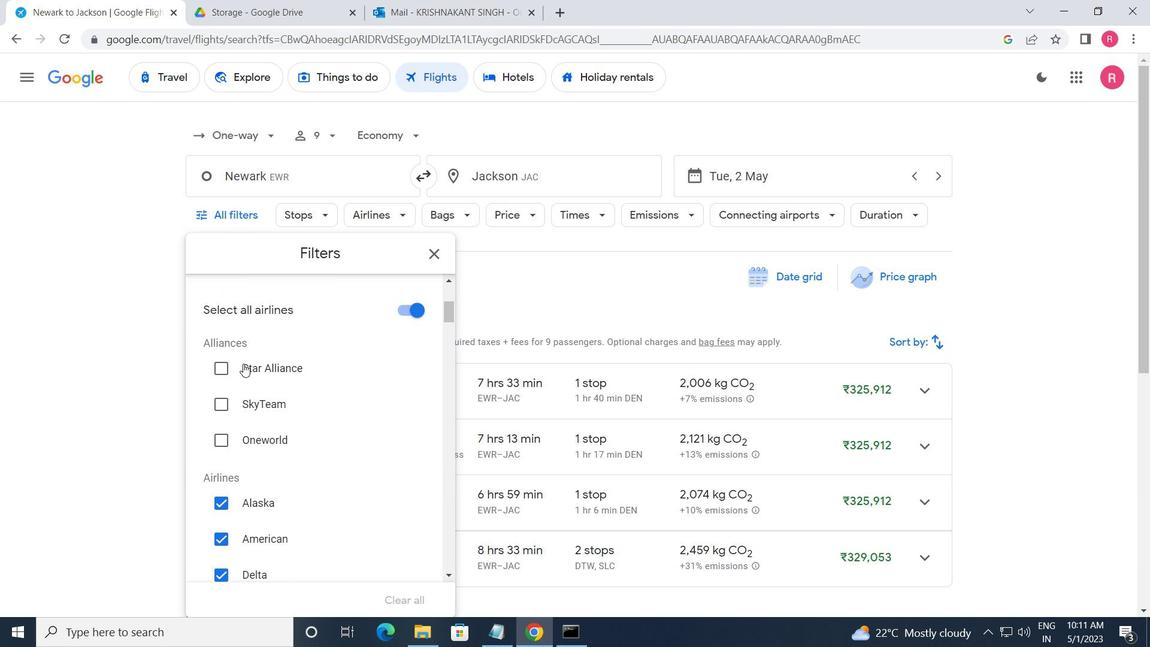 
Action: Mouse scrolled (243, 363) with delta (0, 0)
Screenshot: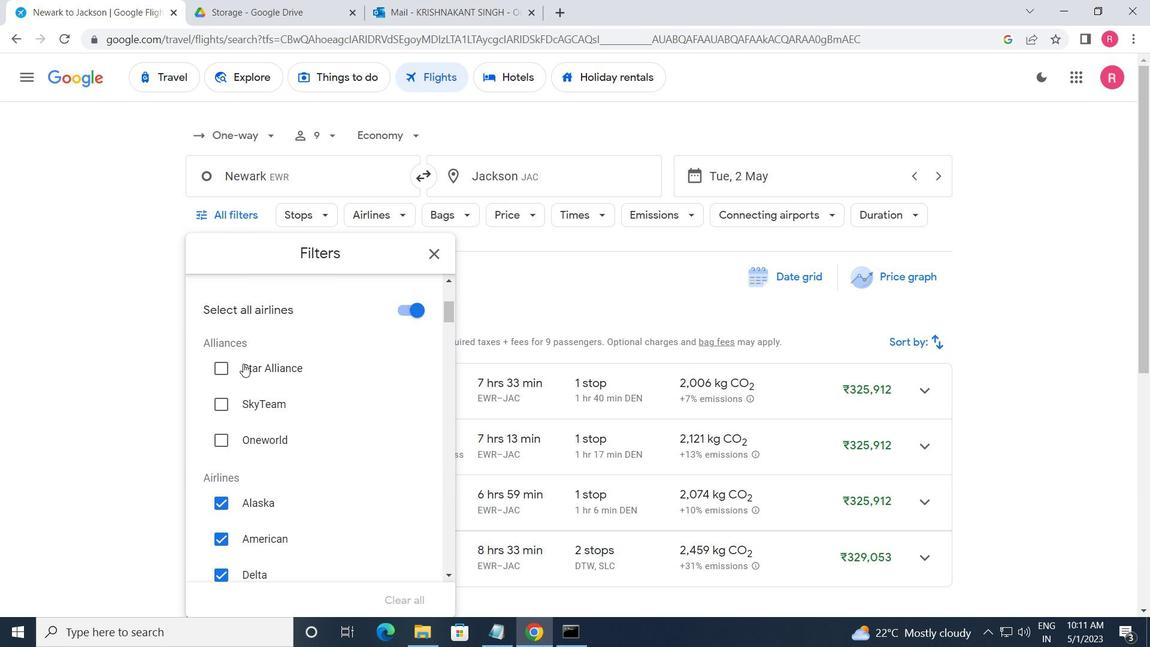 
Action: Mouse scrolled (243, 364) with delta (0, 0)
Screenshot: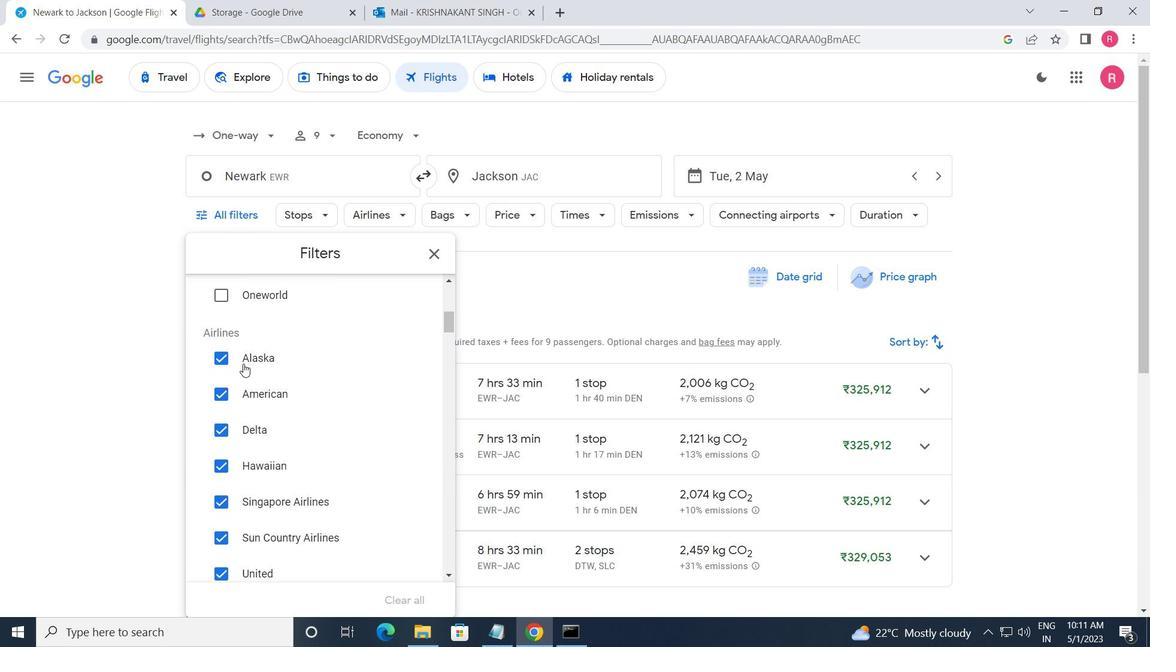 
Action: Mouse scrolled (243, 364) with delta (0, 0)
Screenshot: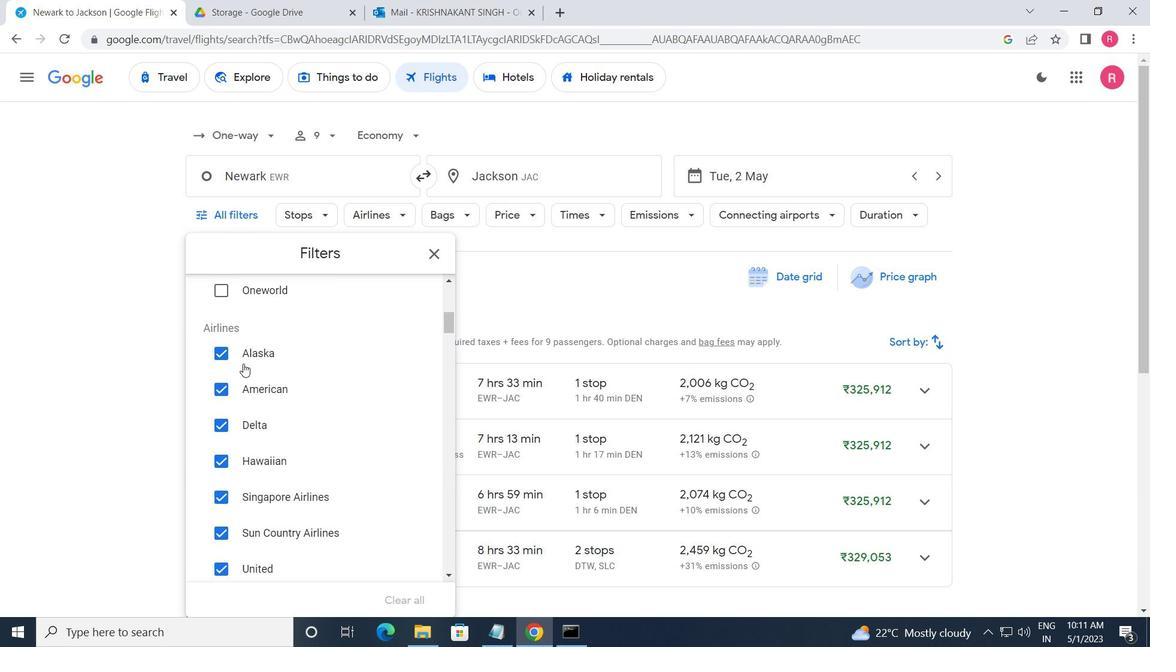 
Action: Mouse scrolled (243, 363) with delta (0, 0)
Screenshot: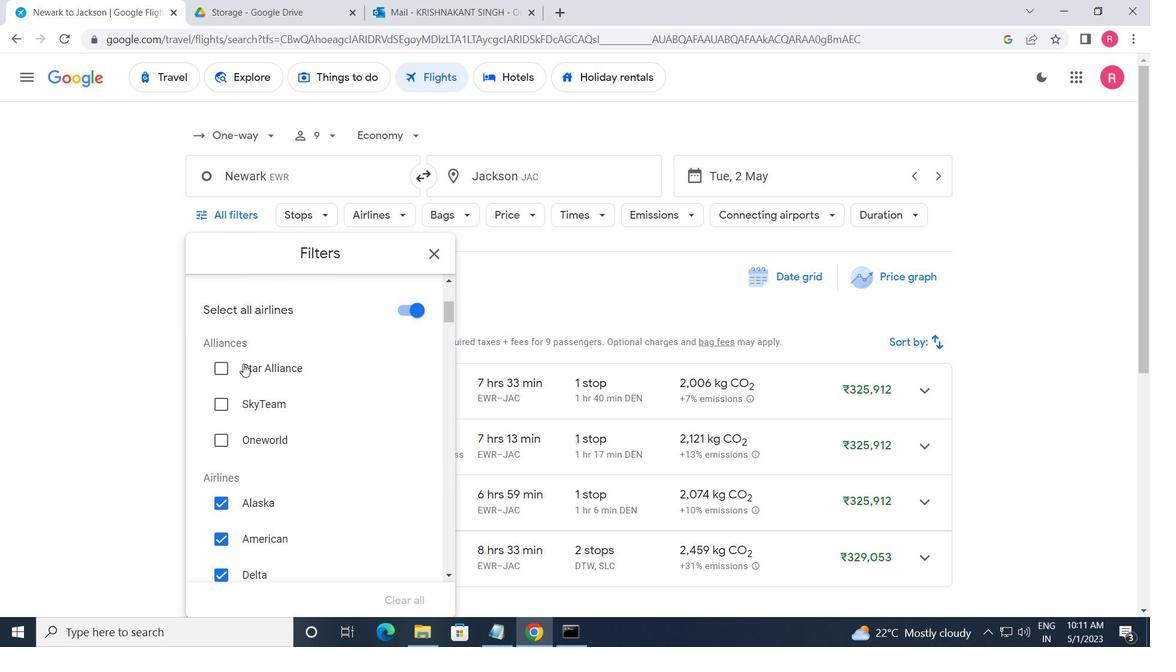 
Action: Mouse scrolled (243, 363) with delta (0, 0)
Screenshot: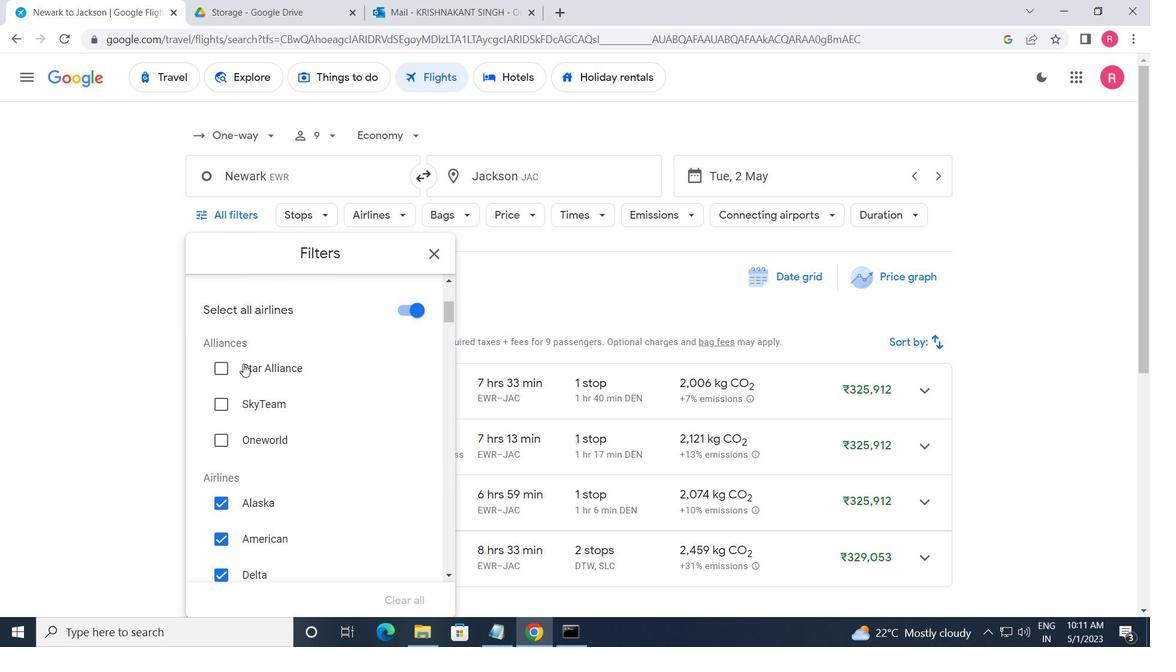 
Action: Mouse scrolled (243, 363) with delta (0, 0)
Screenshot: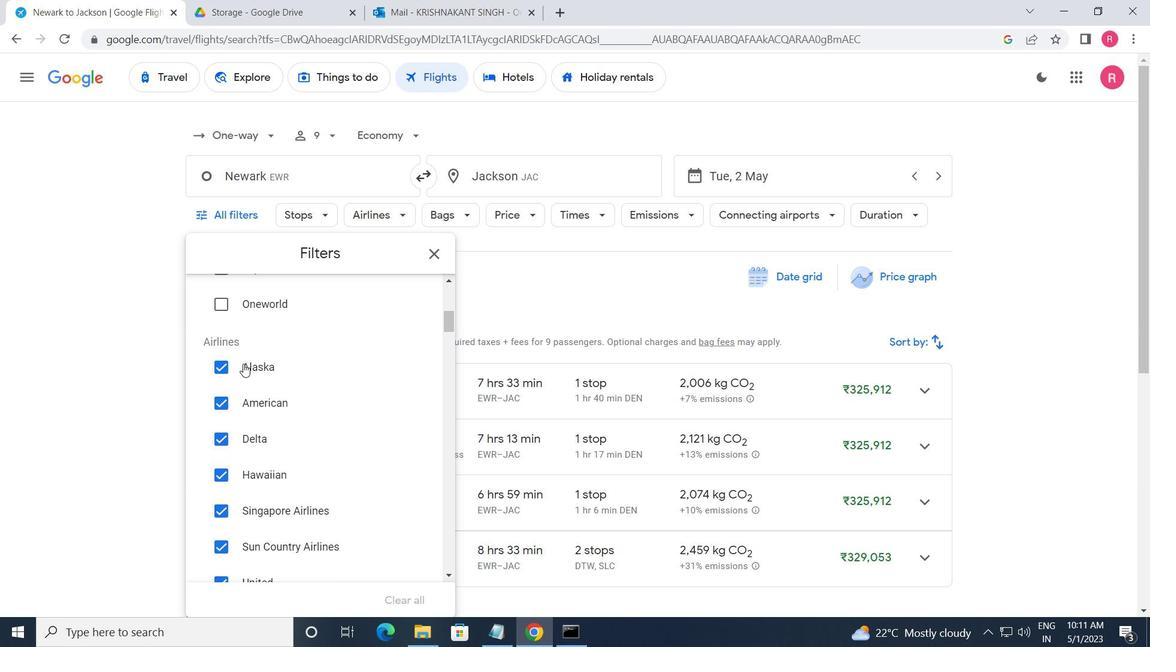 
Action: Mouse moved to (241, 361)
Screenshot: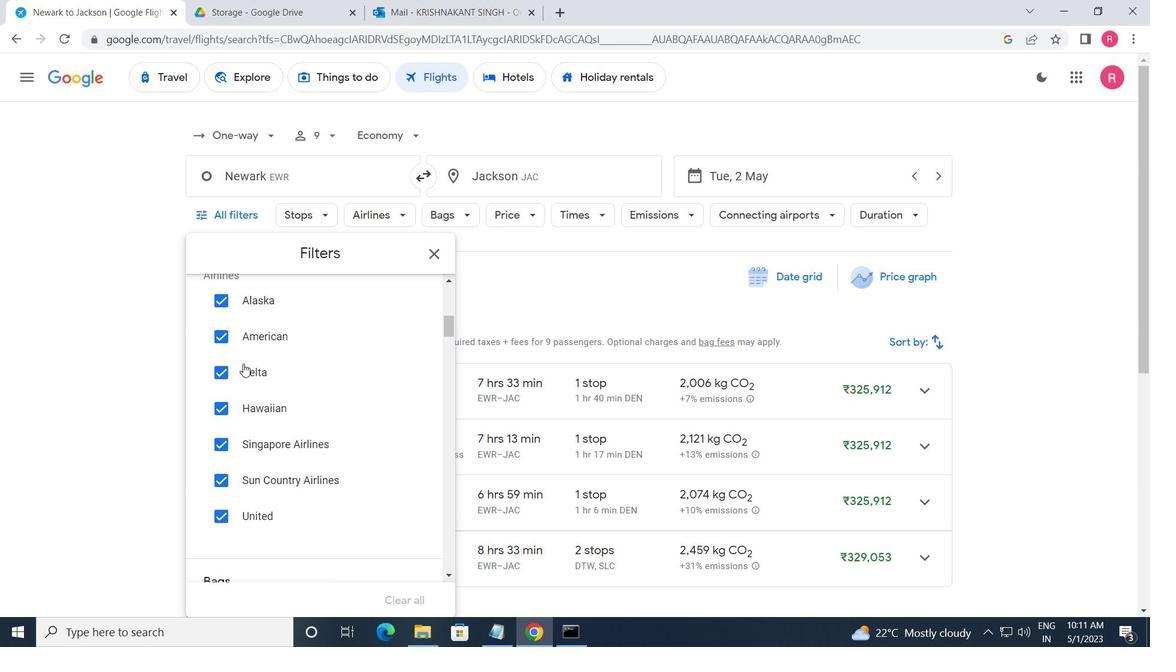 
Action: Mouse scrolled (241, 360) with delta (0, 0)
Screenshot: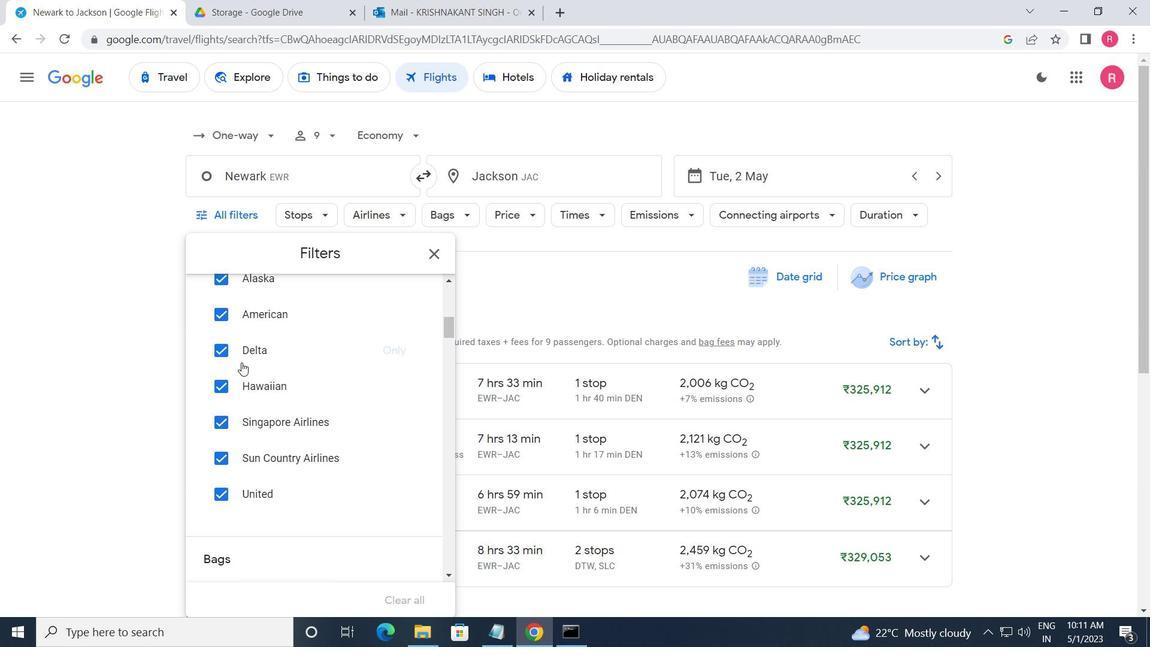 
Action: Mouse scrolled (241, 360) with delta (0, 0)
Screenshot: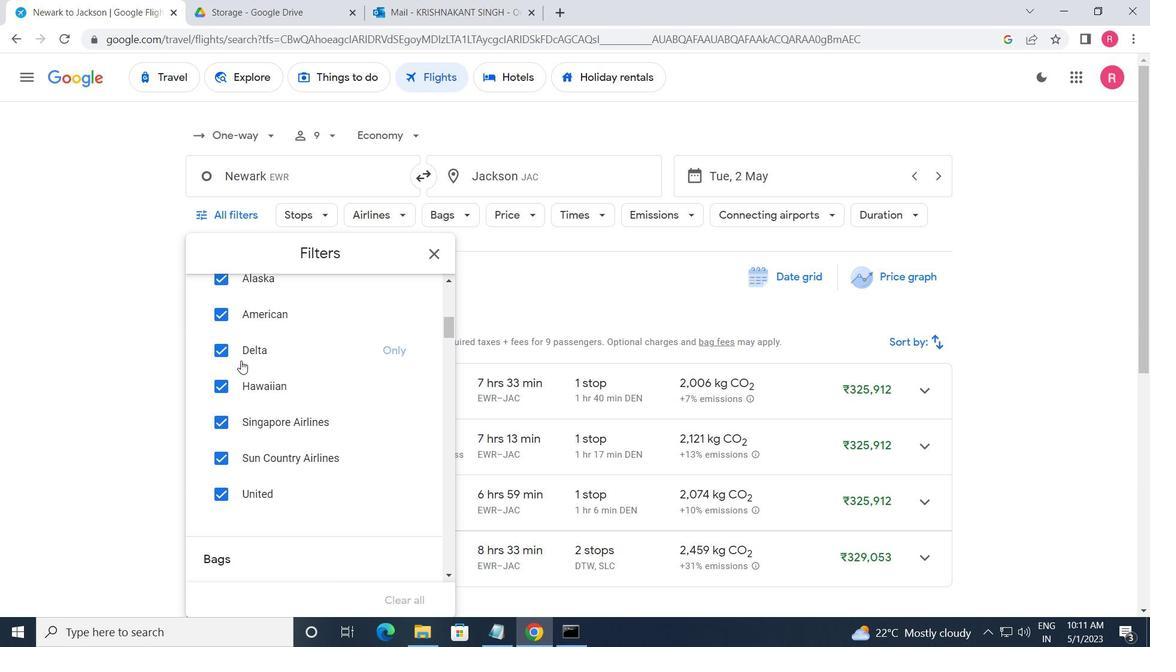 
Action: Mouse moved to (413, 491)
Screenshot: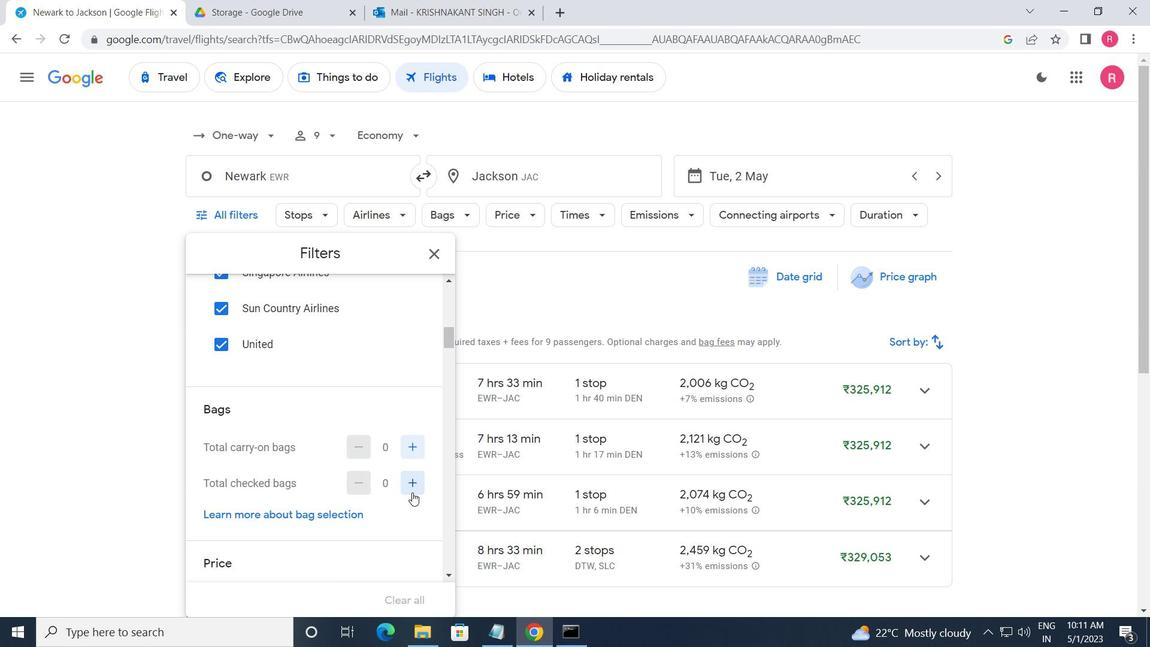 
Action: Mouse pressed left at (413, 491)
Screenshot: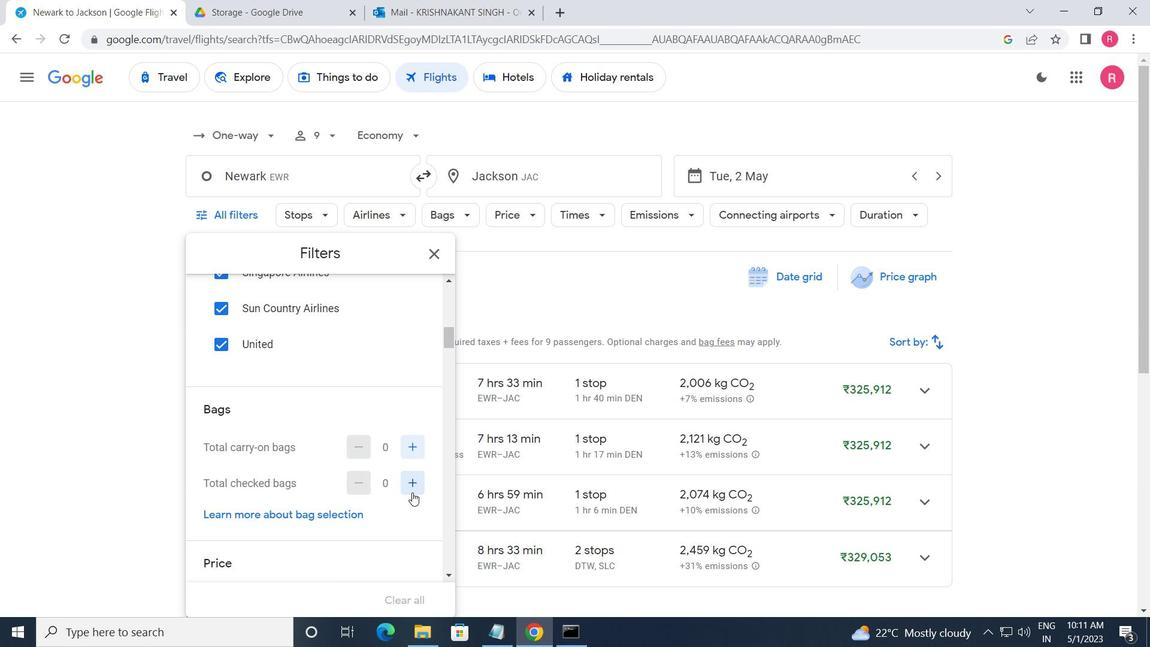 
Action: Mouse pressed left at (413, 491)
Screenshot: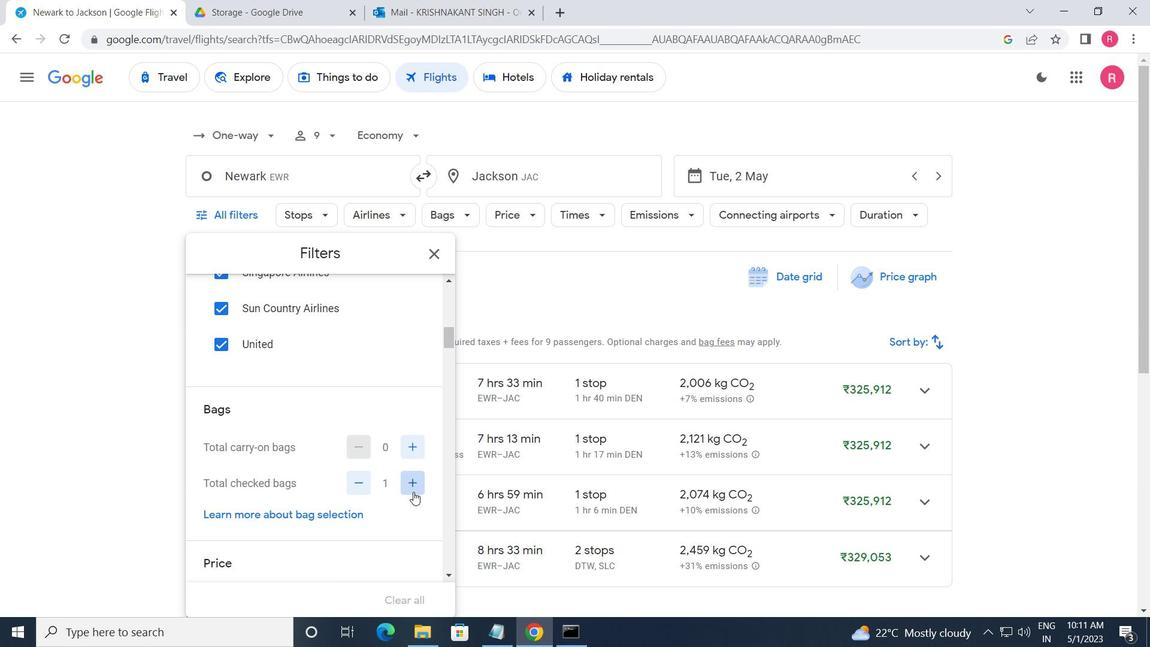 
Action: Mouse scrolled (413, 491) with delta (0, 0)
Screenshot: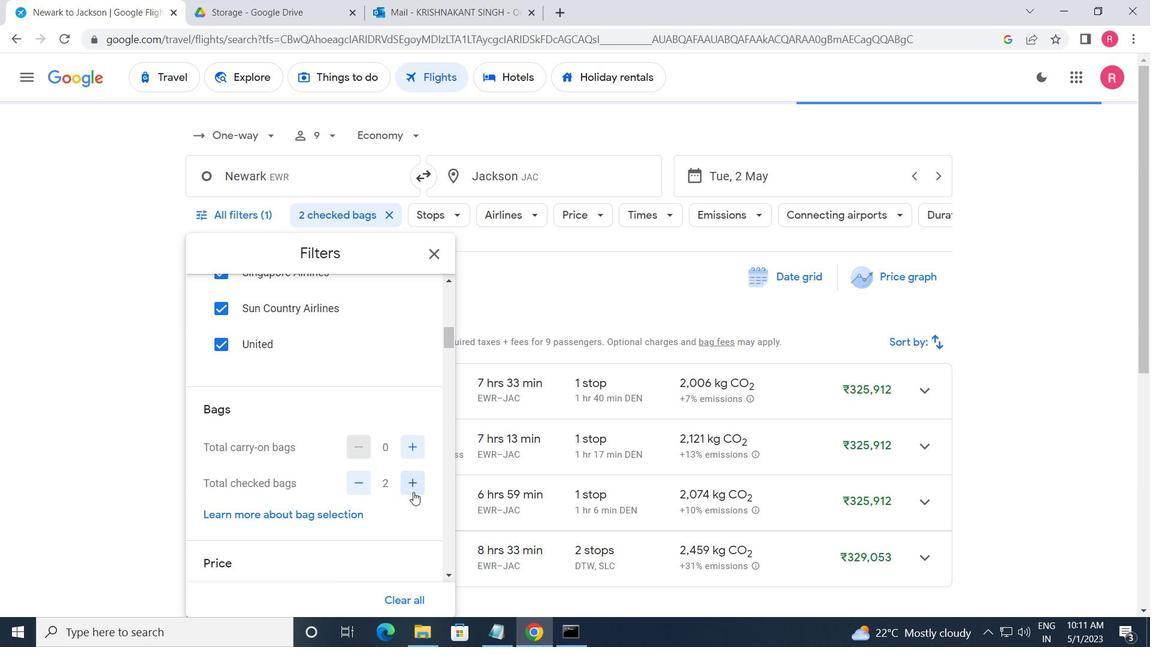 
Action: Mouse scrolled (413, 491) with delta (0, 0)
Screenshot: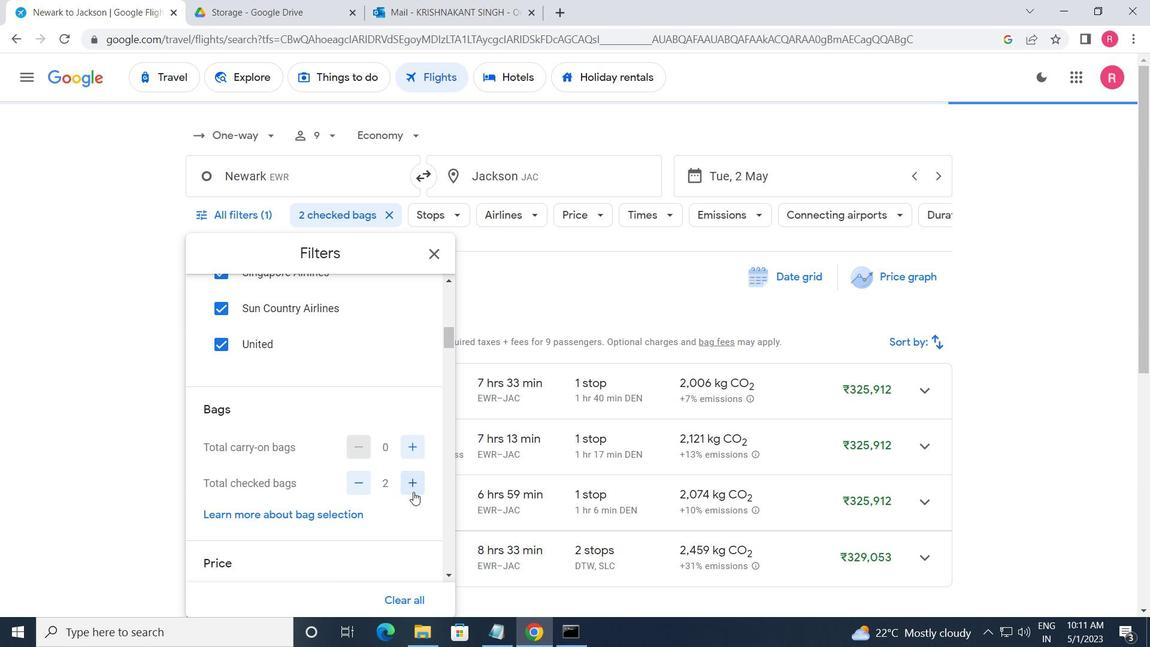
Action: Mouse moved to (423, 473)
Screenshot: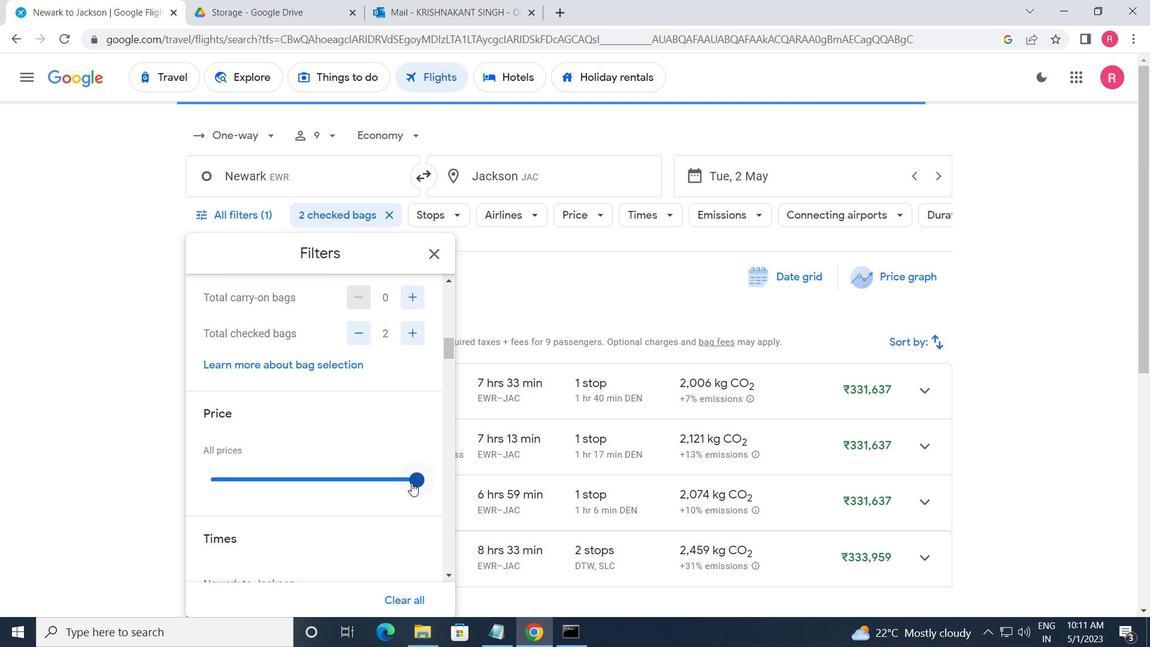 
Action: Mouse pressed left at (423, 473)
Screenshot: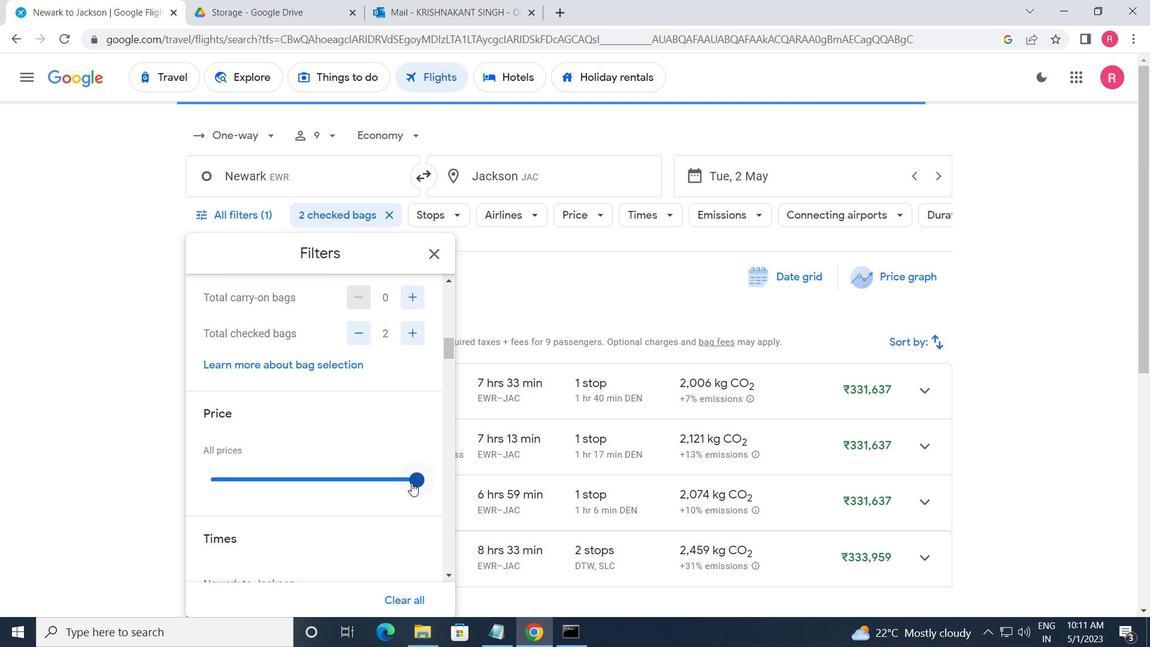 
Action: Mouse moved to (271, 492)
Screenshot: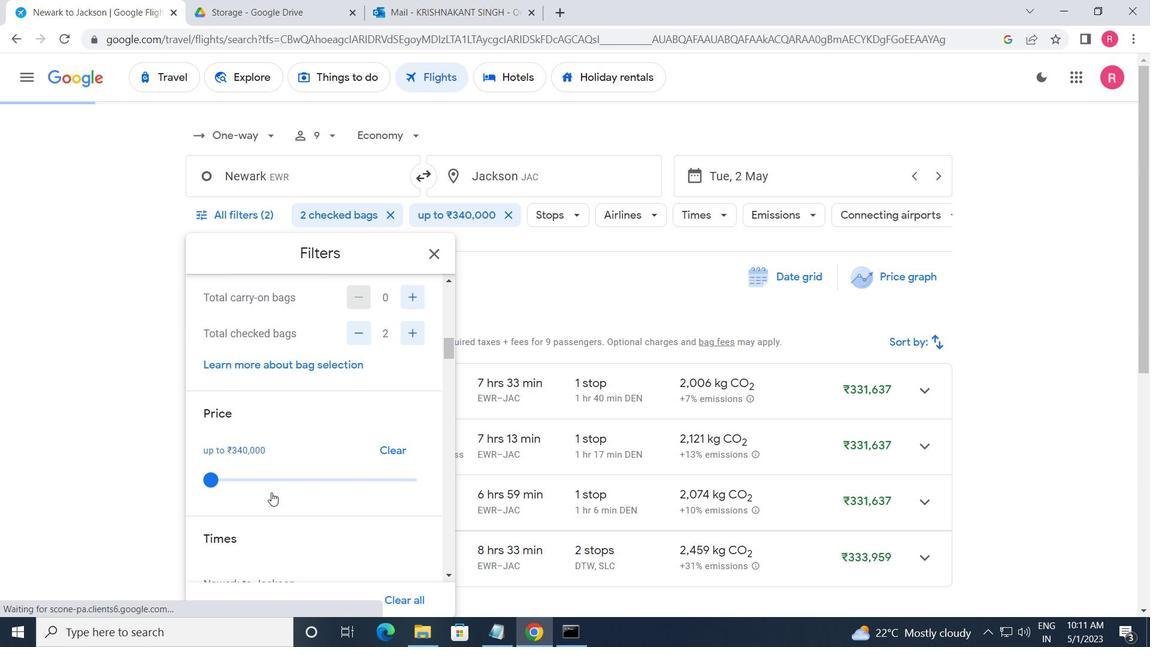 
Action: Mouse scrolled (271, 491) with delta (0, 0)
Screenshot: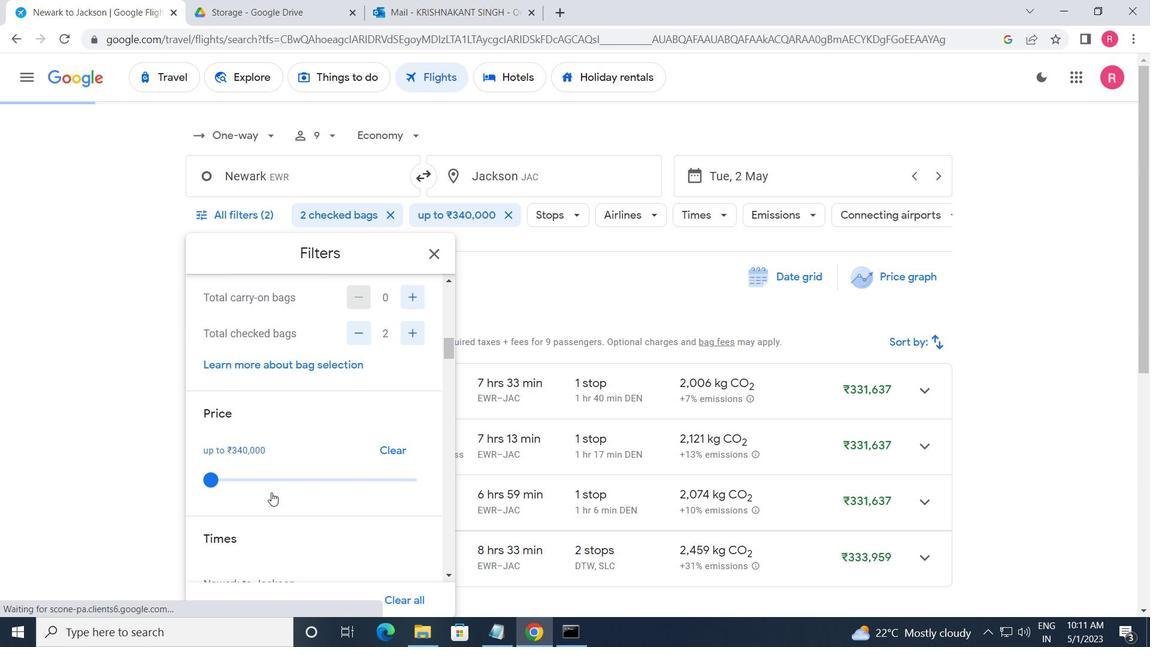 
Action: Mouse scrolled (271, 491) with delta (0, 0)
Screenshot: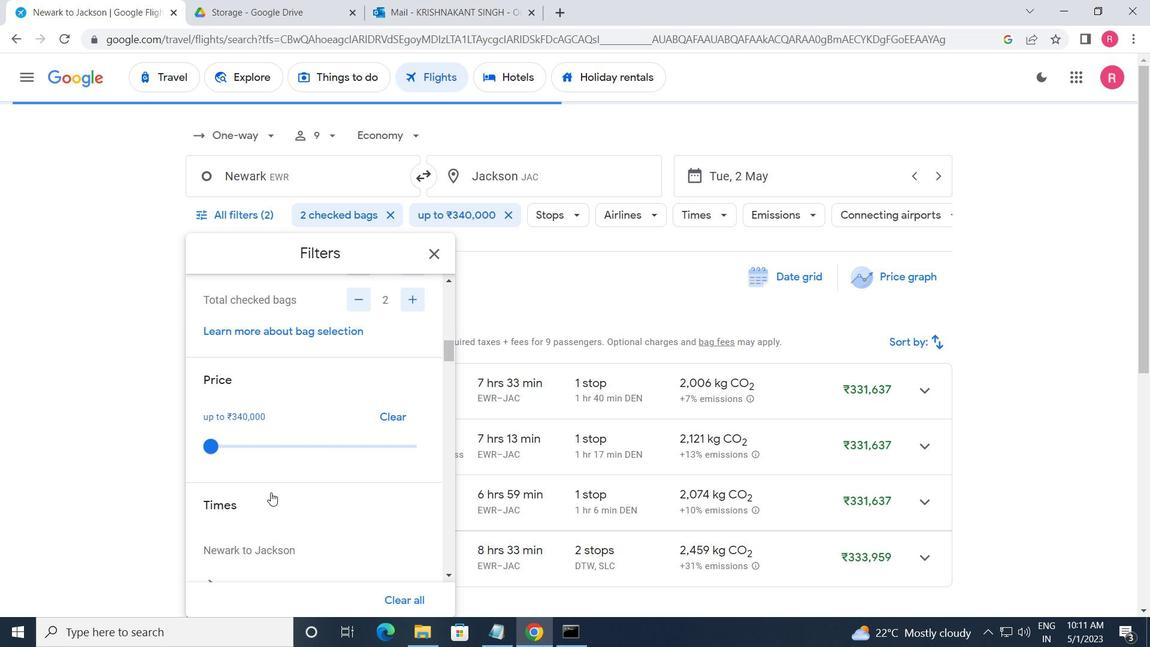 
Action: Mouse moved to (219, 497)
Screenshot: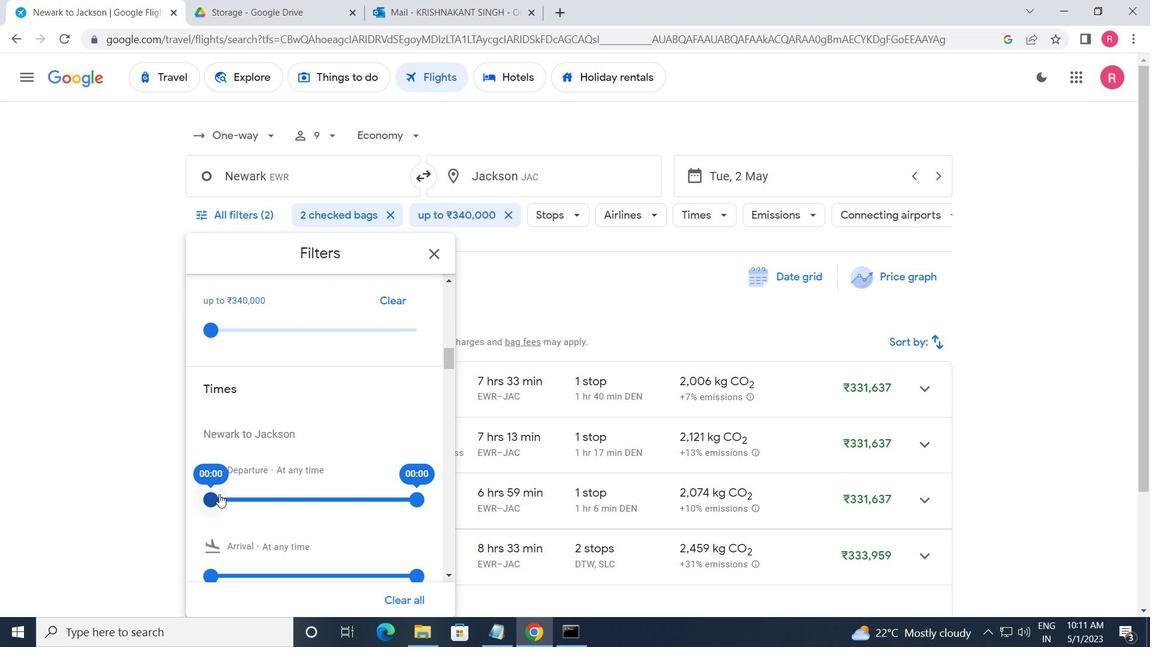 
Action: Mouse pressed left at (219, 497)
Screenshot: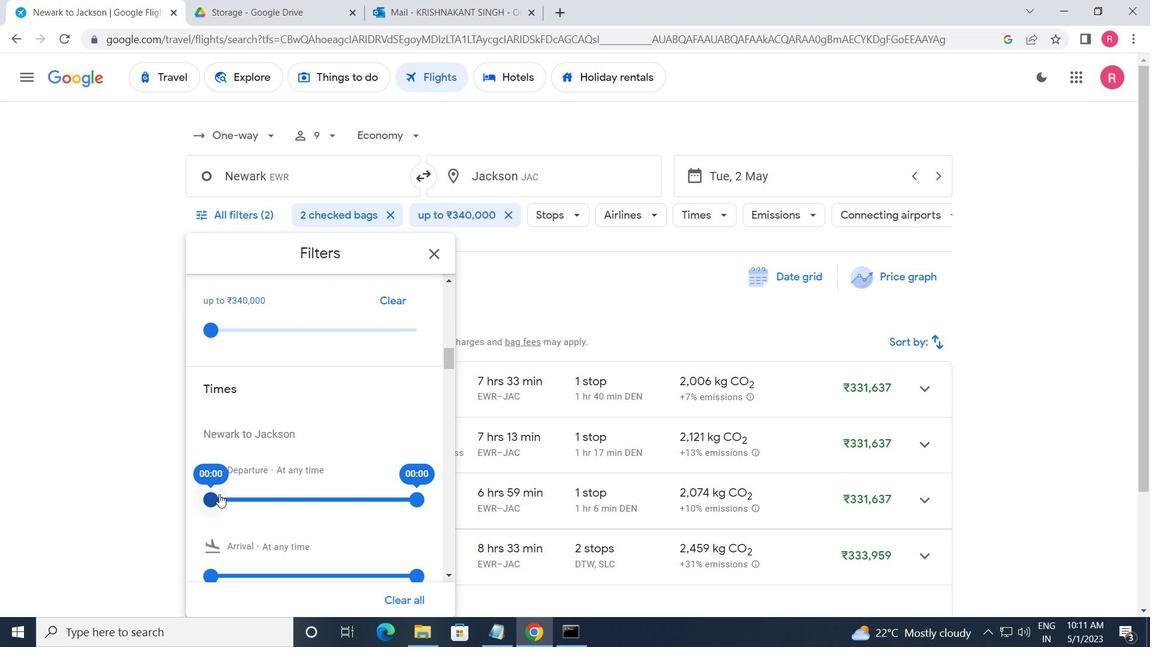 
Action: Mouse moved to (417, 503)
Screenshot: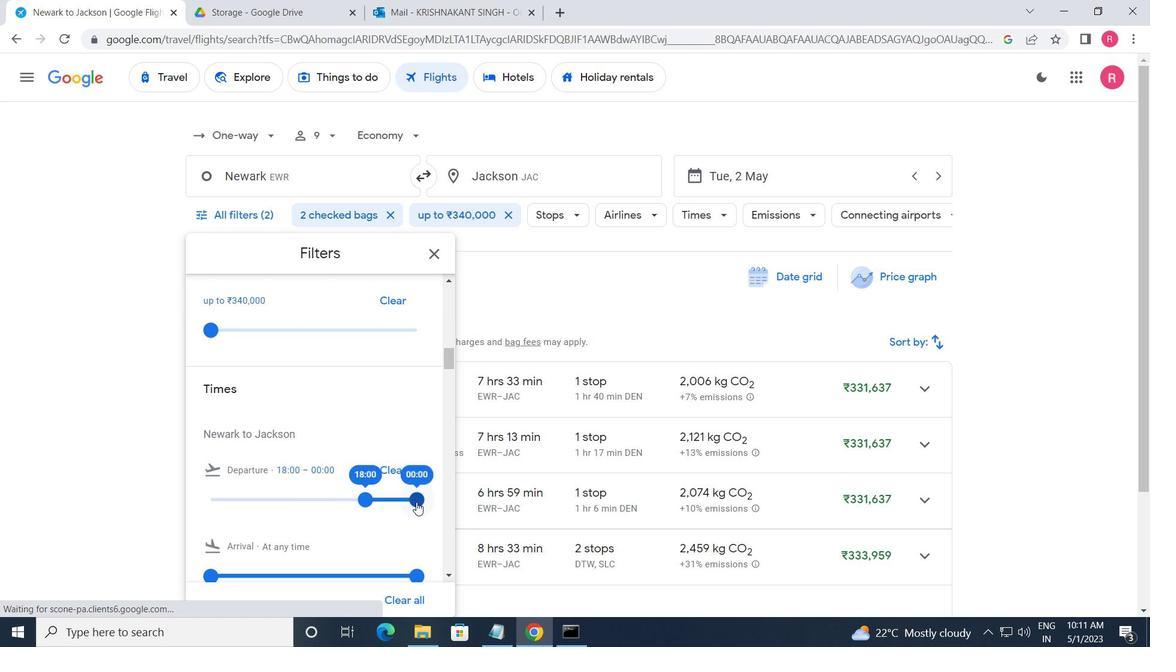 
Action: Mouse pressed left at (417, 503)
Screenshot: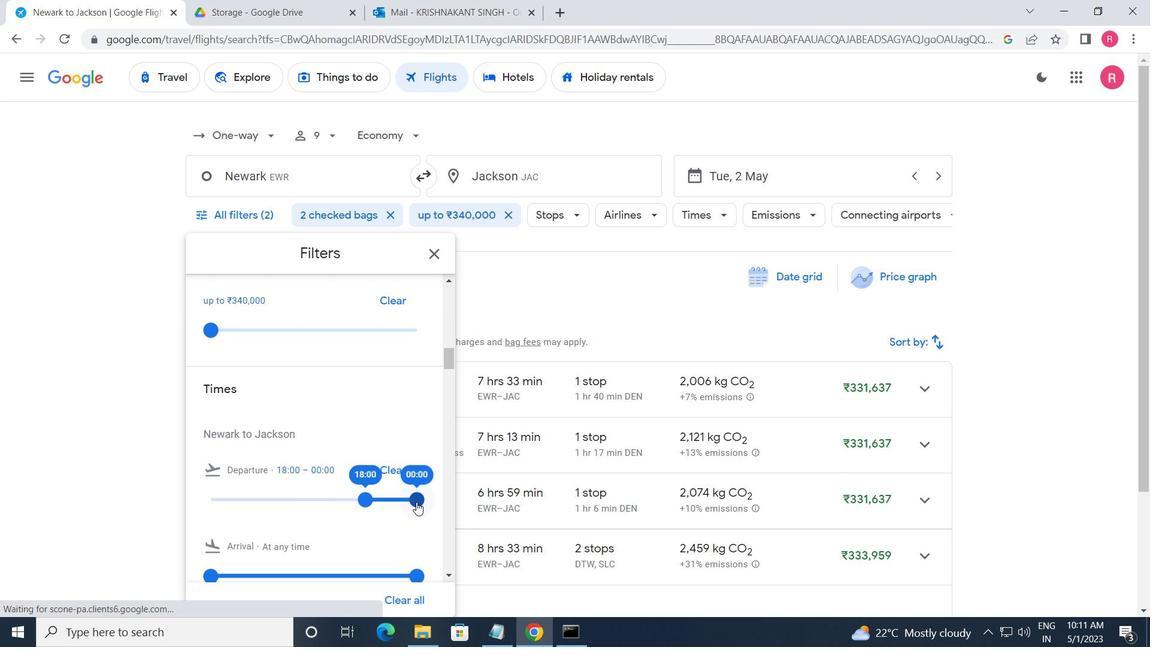
Action: Mouse moved to (434, 249)
Screenshot: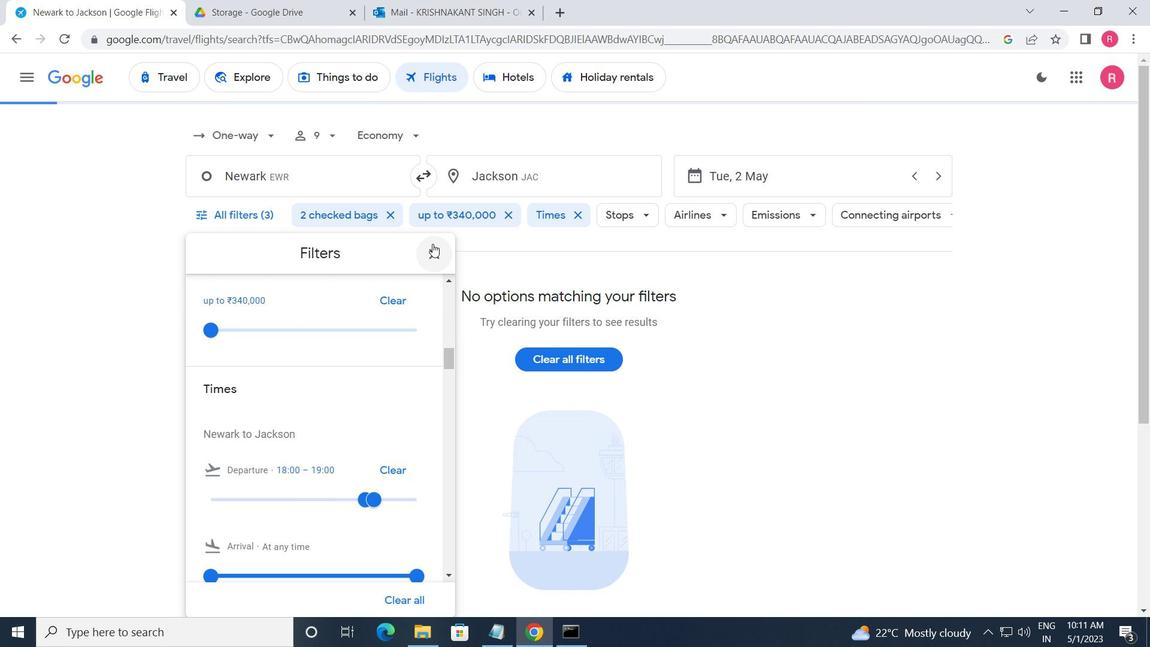 
Action: Mouse pressed left at (434, 249)
Screenshot: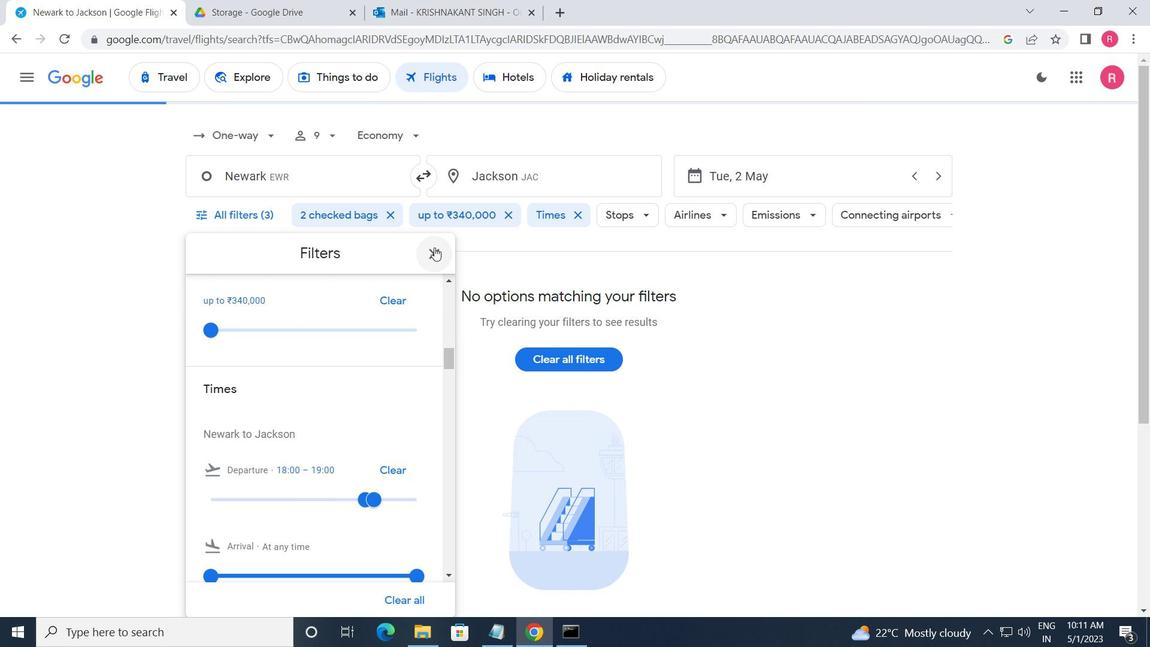 
Action: Mouse moved to (371, 294)
Screenshot: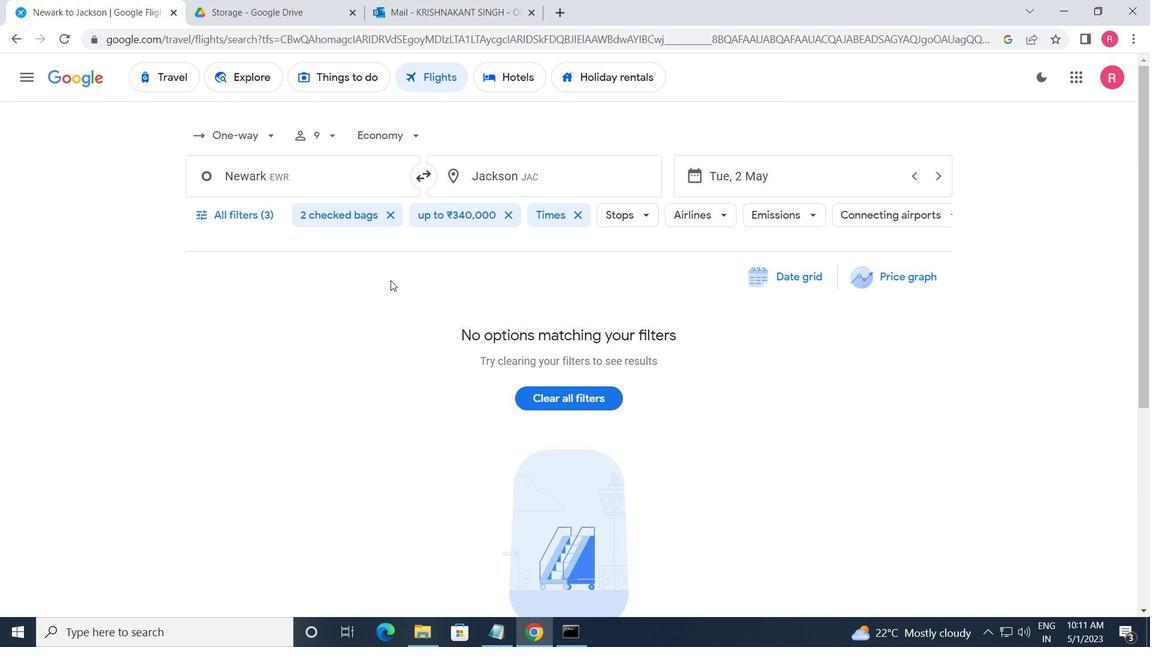 
